 Task: Search one way flight ticket for 4 adults, 2 children, 2 infants in seat and 1 infant on lap in premium economy from Moab: Canyonlands Regional Airport to Springfield: Abraham Lincoln Capital Airport on 5-2-2023. Choice of flights is American. Number of bags: 1 carry on bag. Outbound departure time preference is 10:00.
Action: Mouse moved to (318, 125)
Screenshot: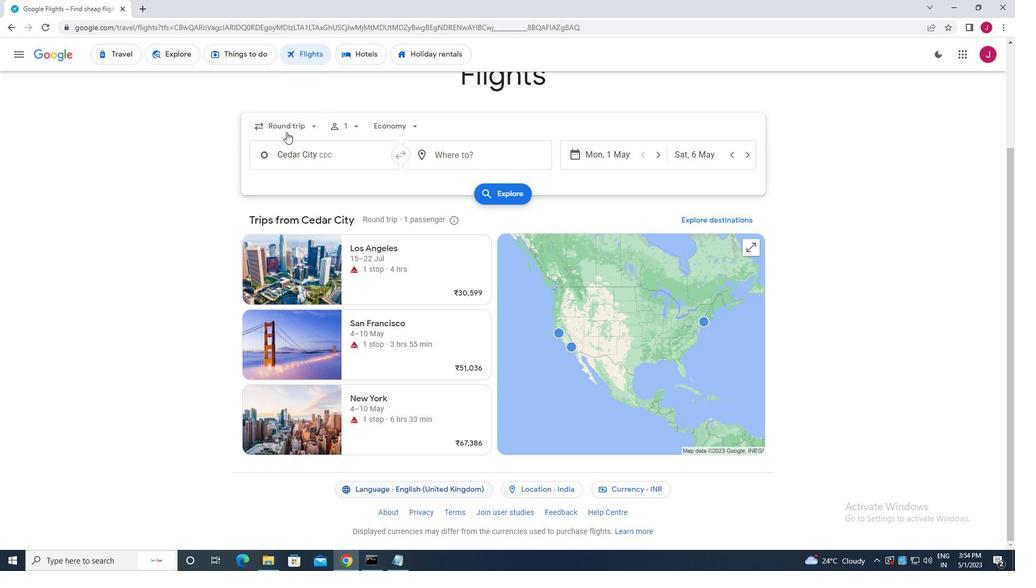 
Action: Mouse pressed left at (318, 125)
Screenshot: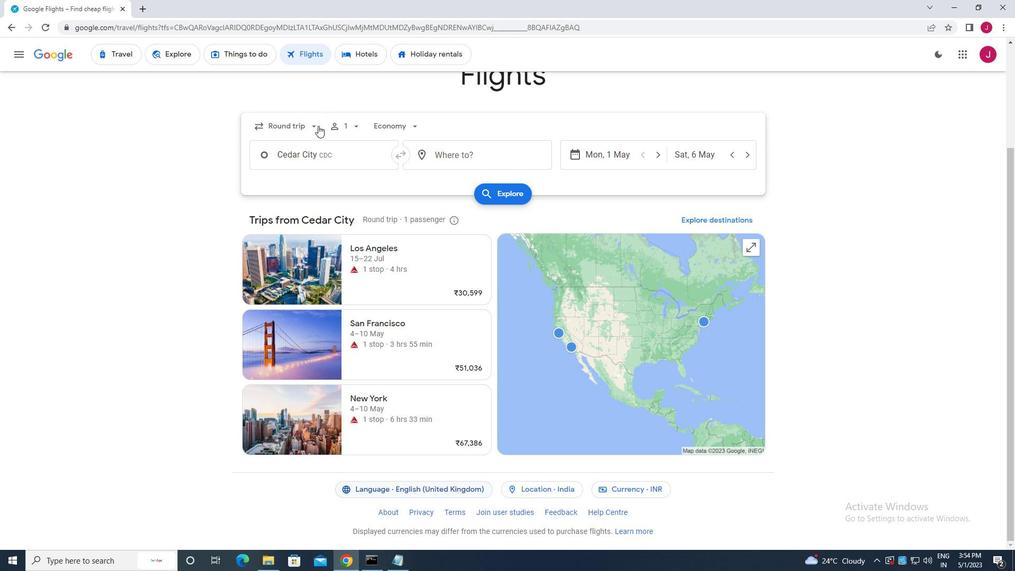 
Action: Mouse moved to (301, 172)
Screenshot: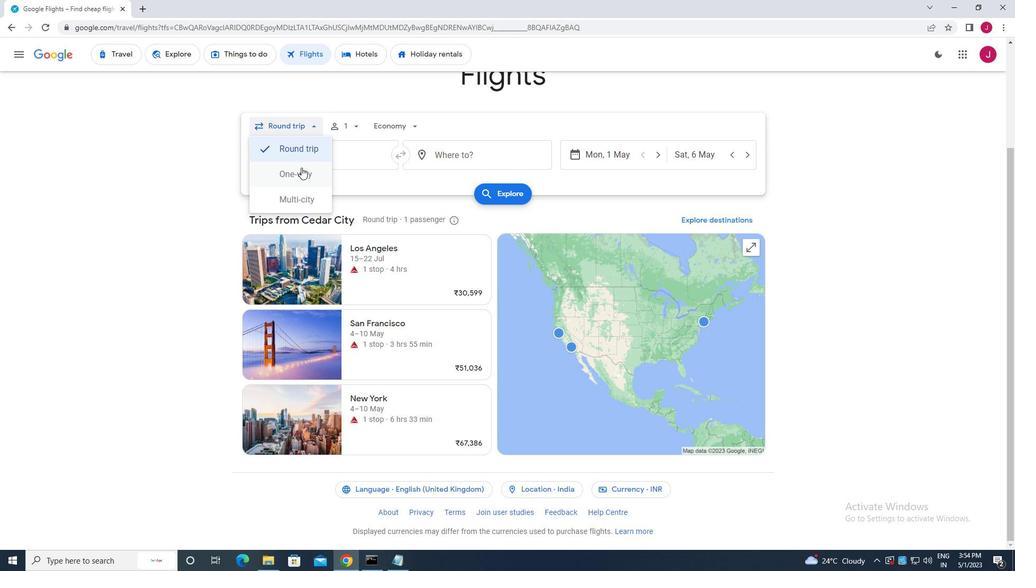 
Action: Mouse pressed left at (301, 172)
Screenshot: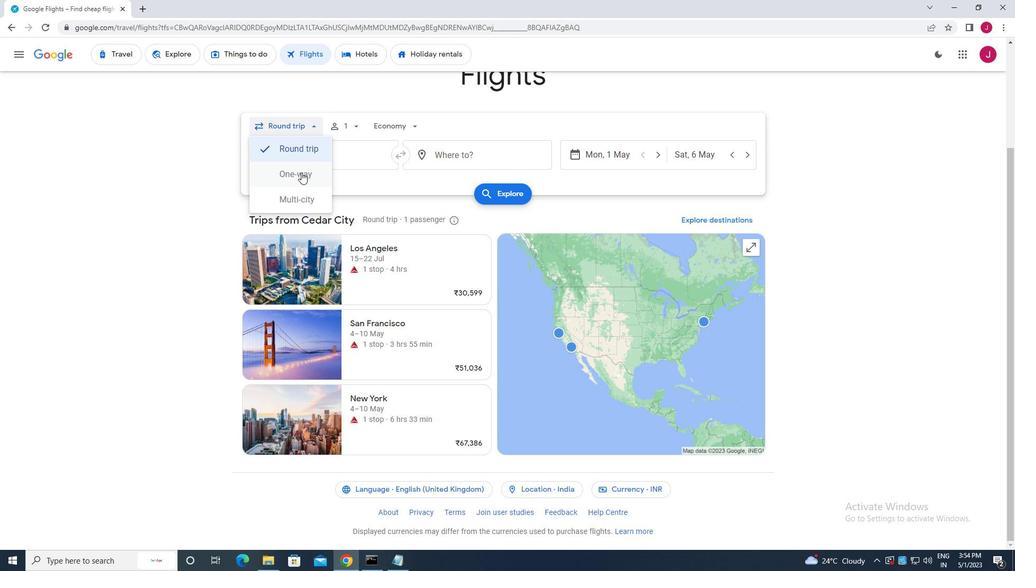 
Action: Mouse moved to (347, 124)
Screenshot: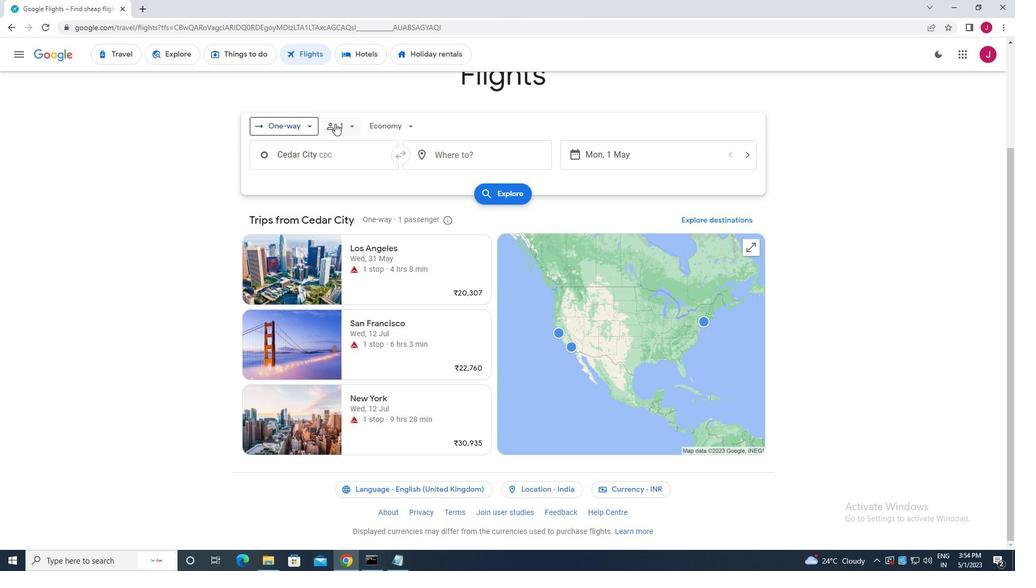
Action: Mouse pressed left at (347, 124)
Screenshot: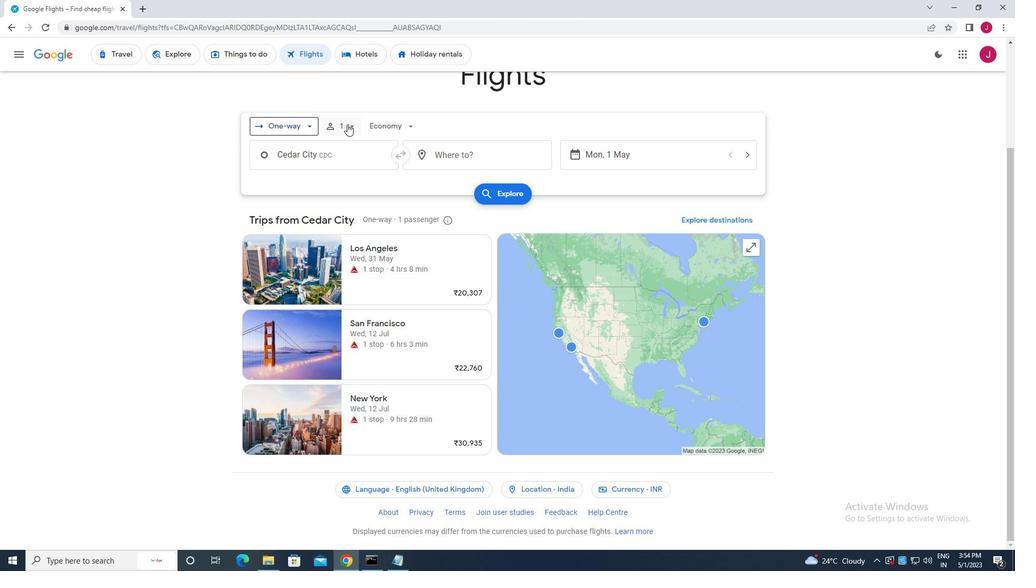 
Action: Mouse moved to (428, 152)
Screenshot: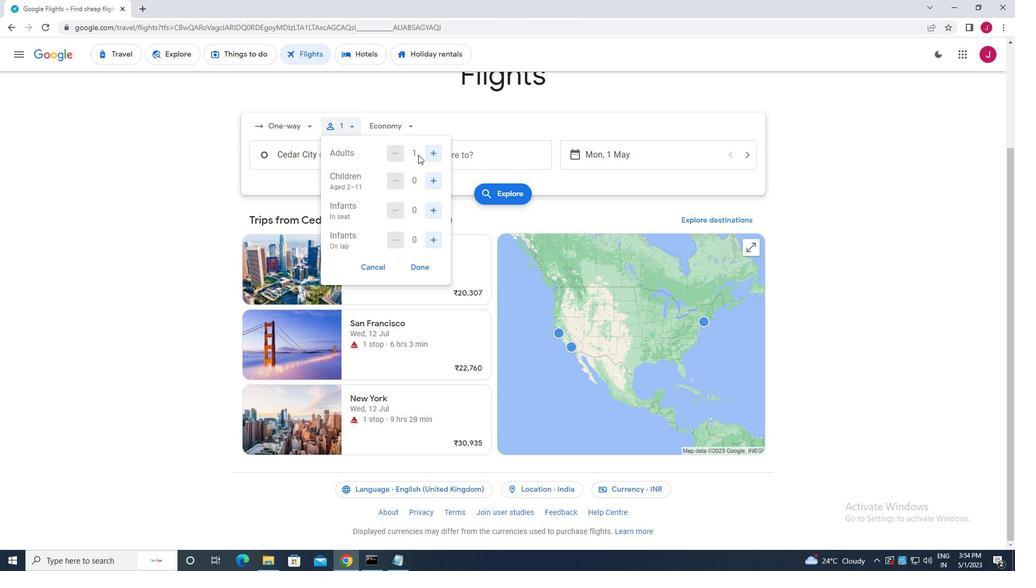 
Action: Mouse pressed left at (428, 152)
Screenshot: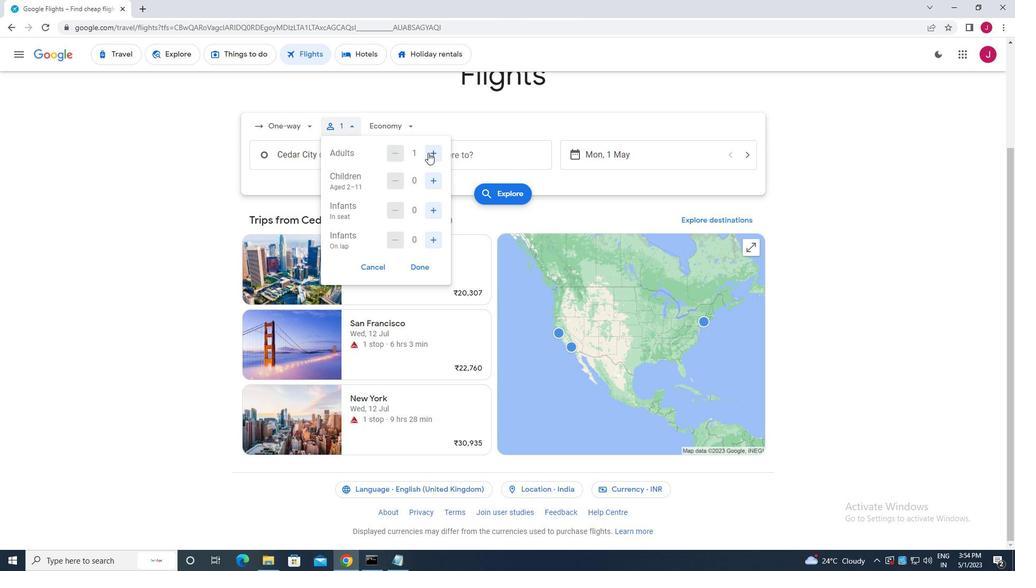 
Action: Mouse pressed left at (428, 152)
Screenshot: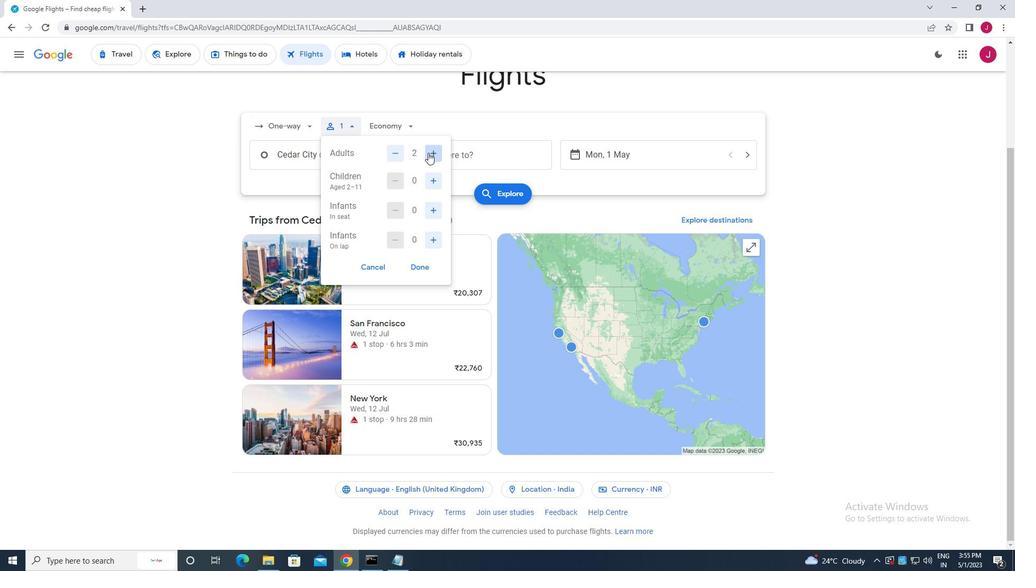 
Action: Mouse pressed left at (428, 152)
Screenshot: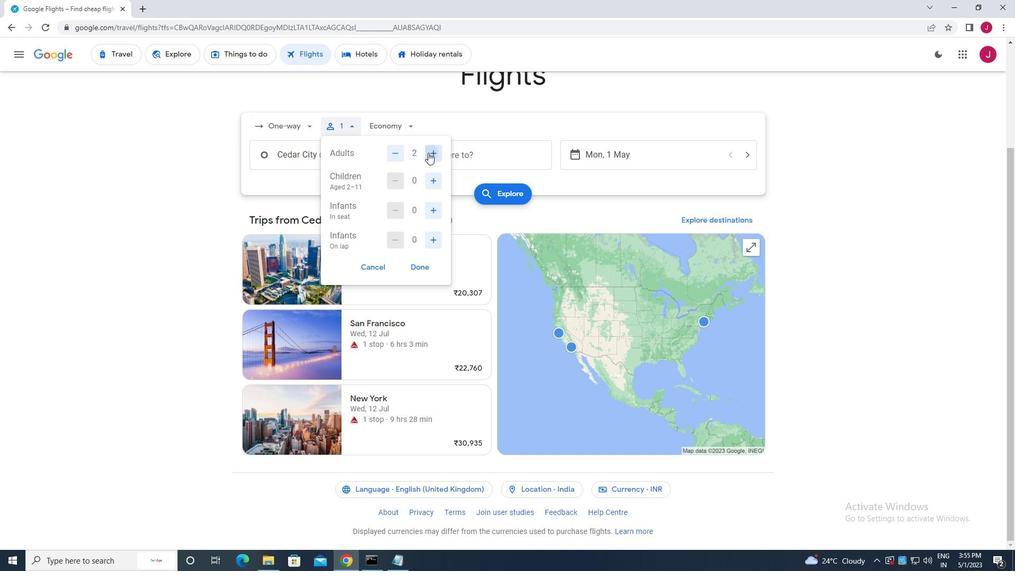 
Action: Mouse moved to (432, 179)
Screenshot: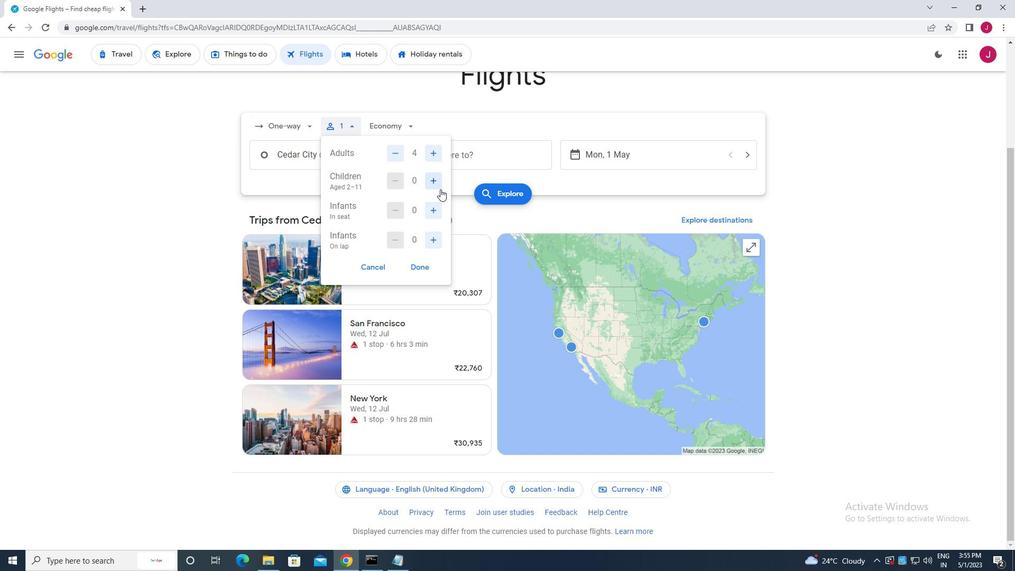 
Action: Mouse pressed left at (432, 179)
Screenshot: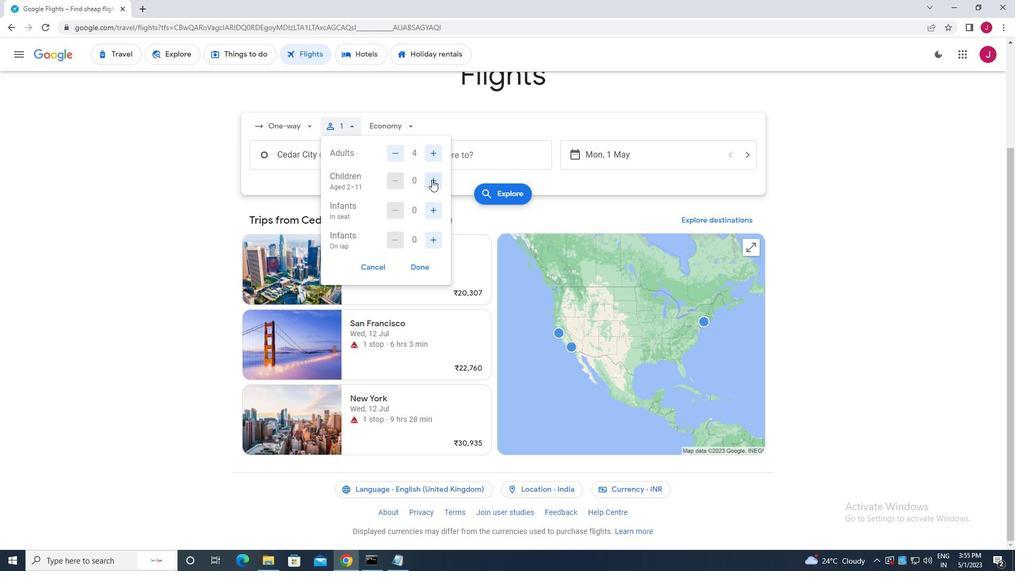 
Action: Mouse moved to (432, 179)
Screenshot: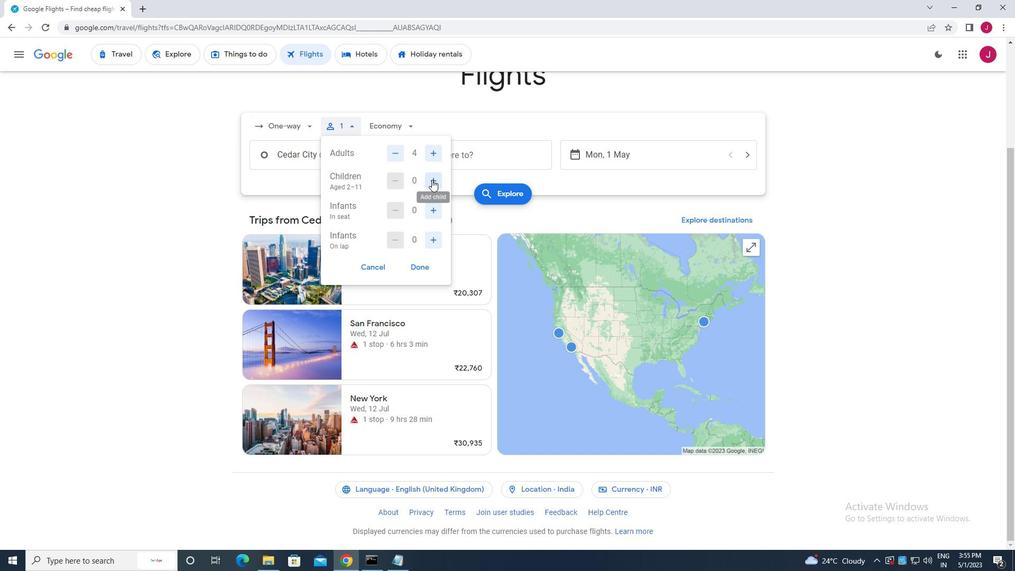 
Action: Mouse pressed left at (432, 179)
Screenshot: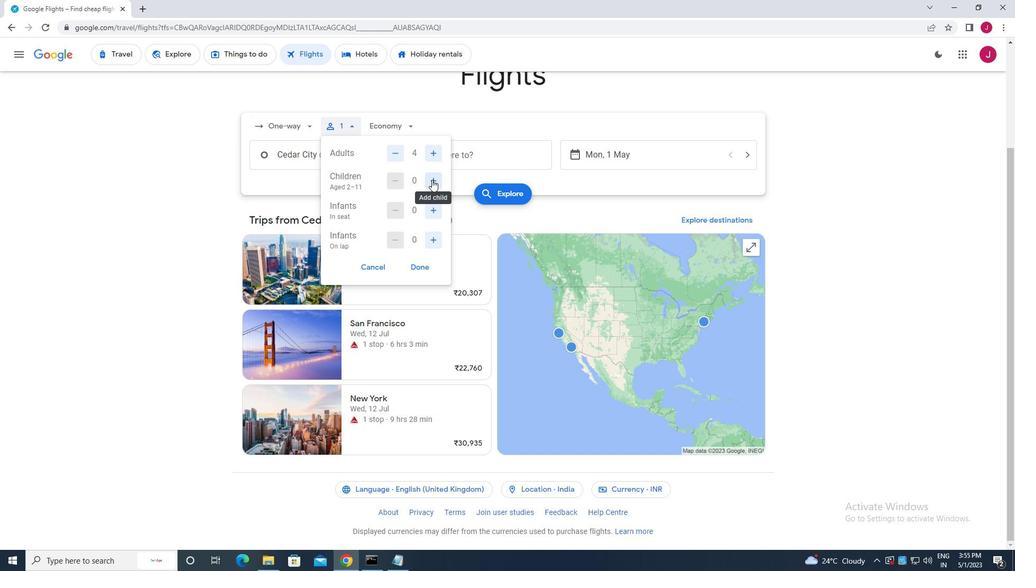 
Action: Mouse moved to (432, 210)
Screenshot: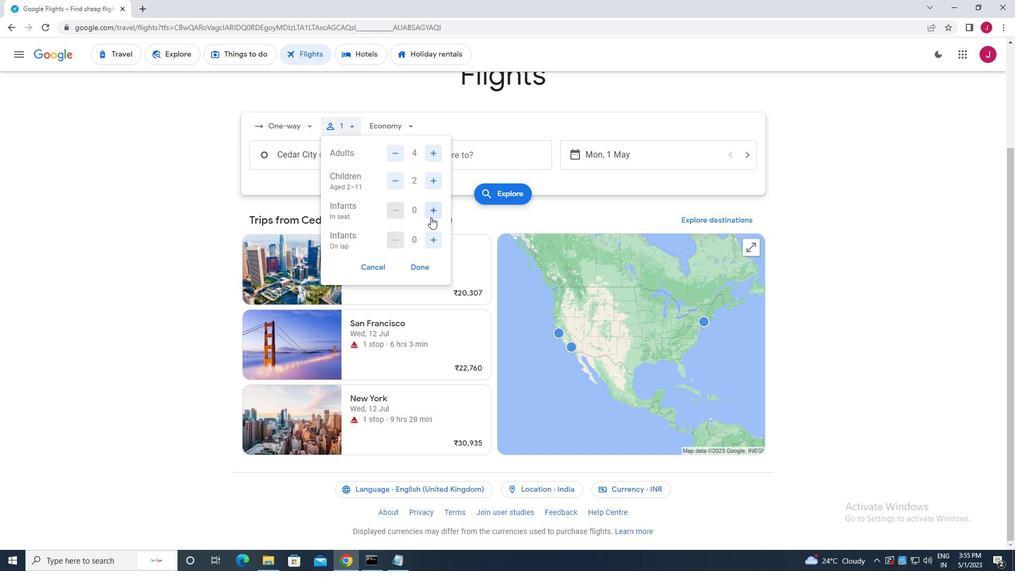 
Action: Mouse pressed left at (432, 210)
Screenshot: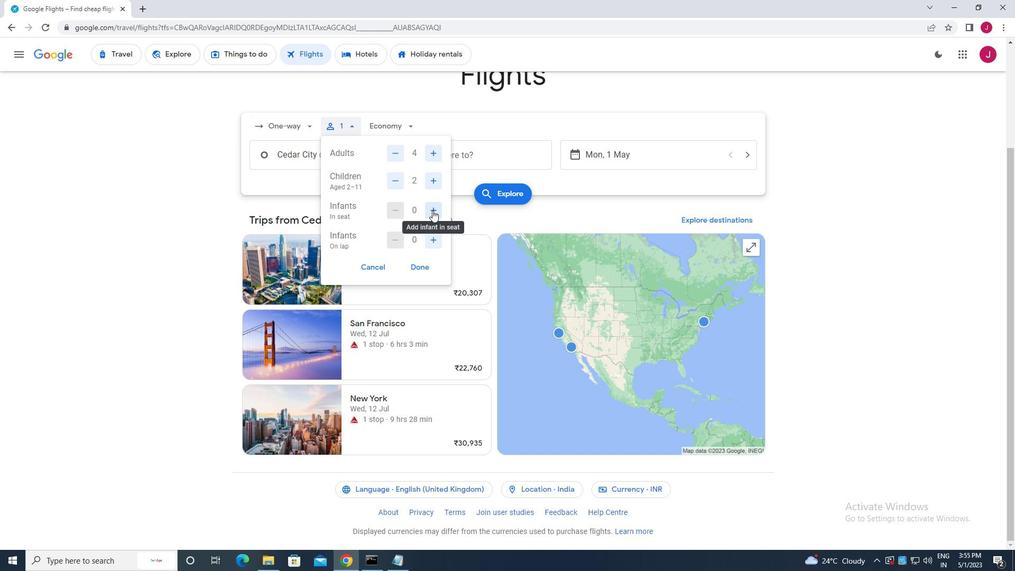 
Action: Mouse pressed left at (432, 210)
Screenshot: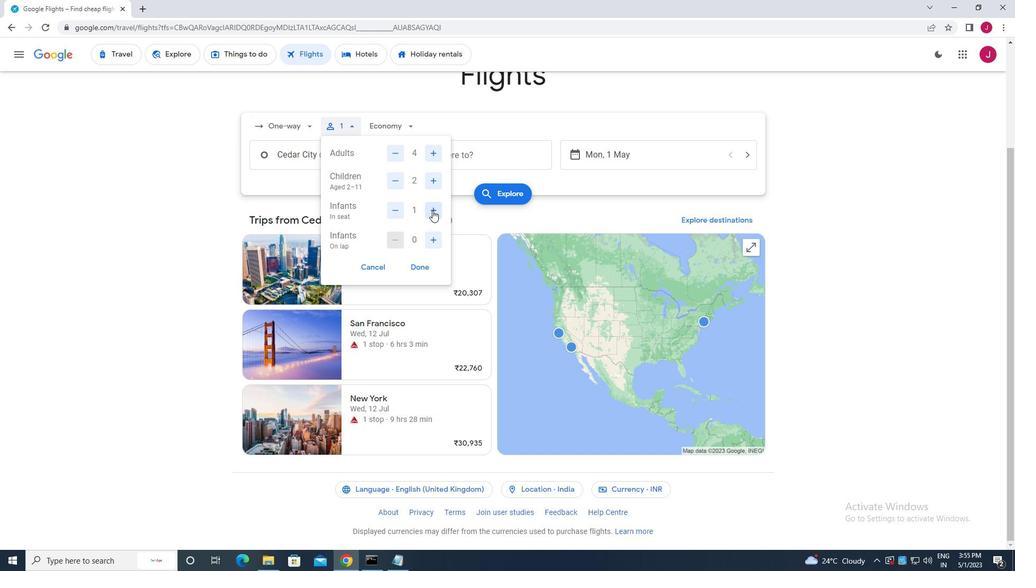 
Action: Mouse moved to (431, 237)
Screenshot: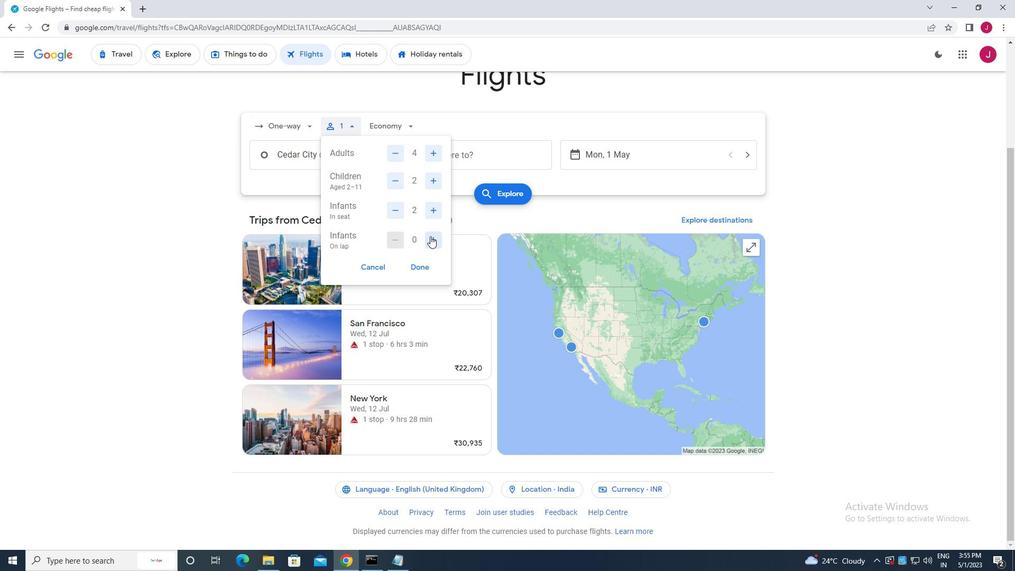 
Action: Mouse pressed left at (431, 237)
Screenshot: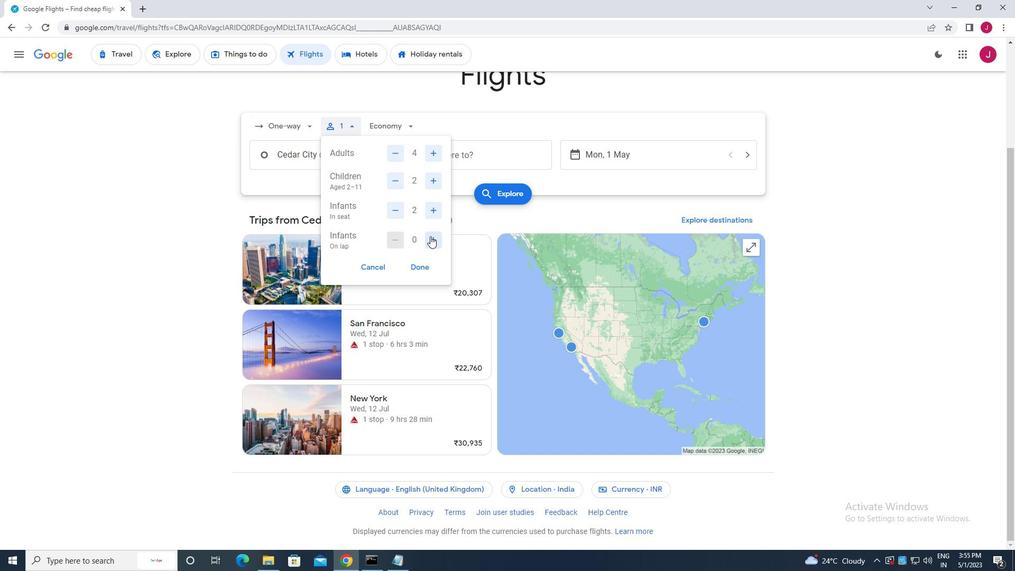 
Action: Mouse moved to (424, 264)
Screenshot: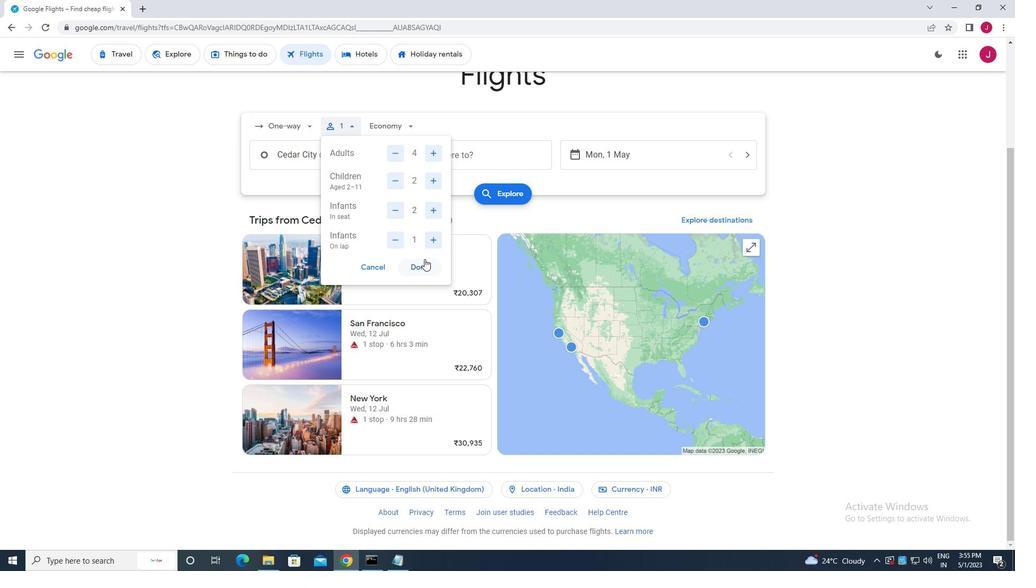 
Action: Mouse pressed left at (424, 264)
Screenshot: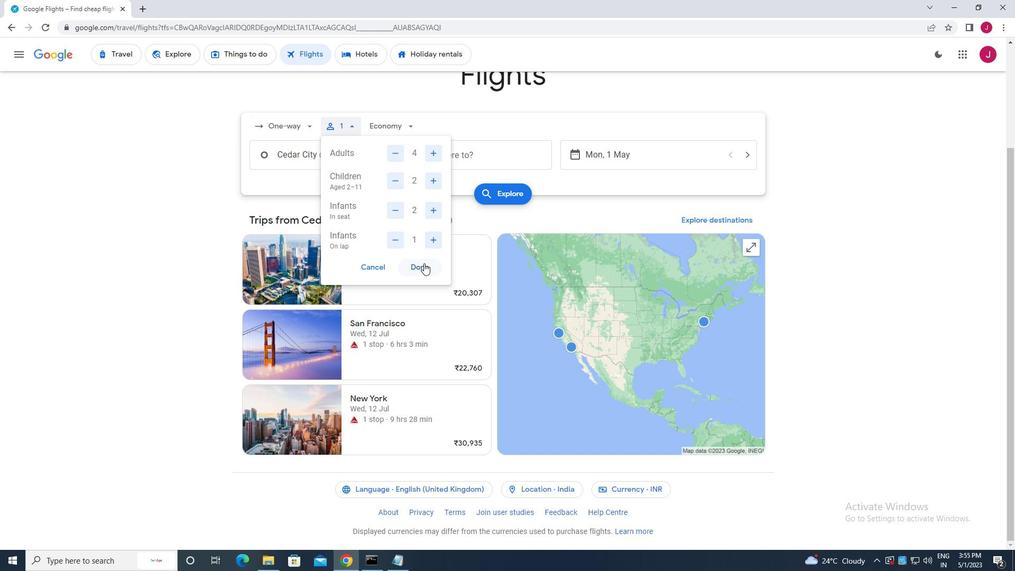 
Action: Mouse moved to (392, 127)
Screenshot: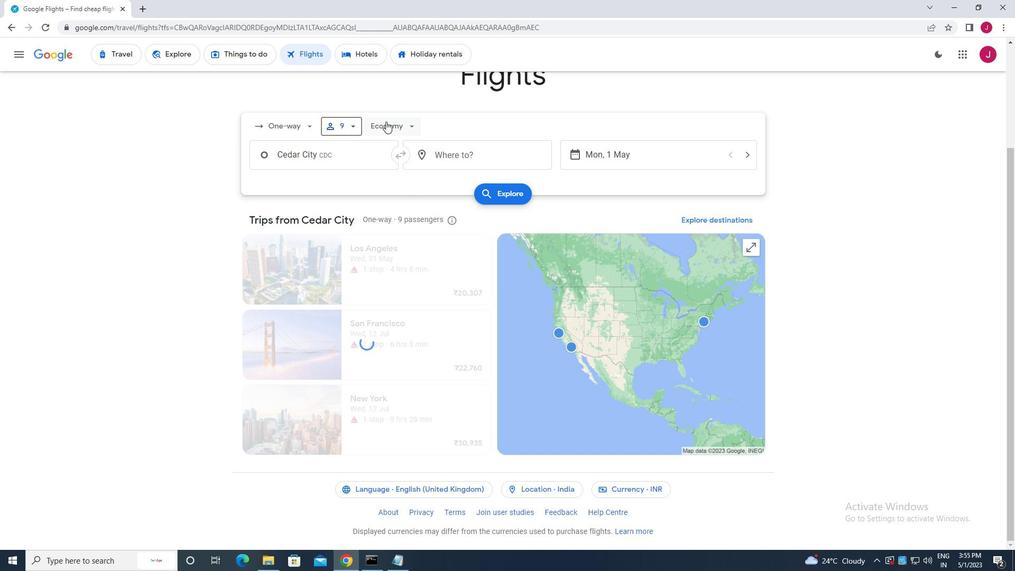 
Action: Mouse pressed left at (392, 127)
Screenshot: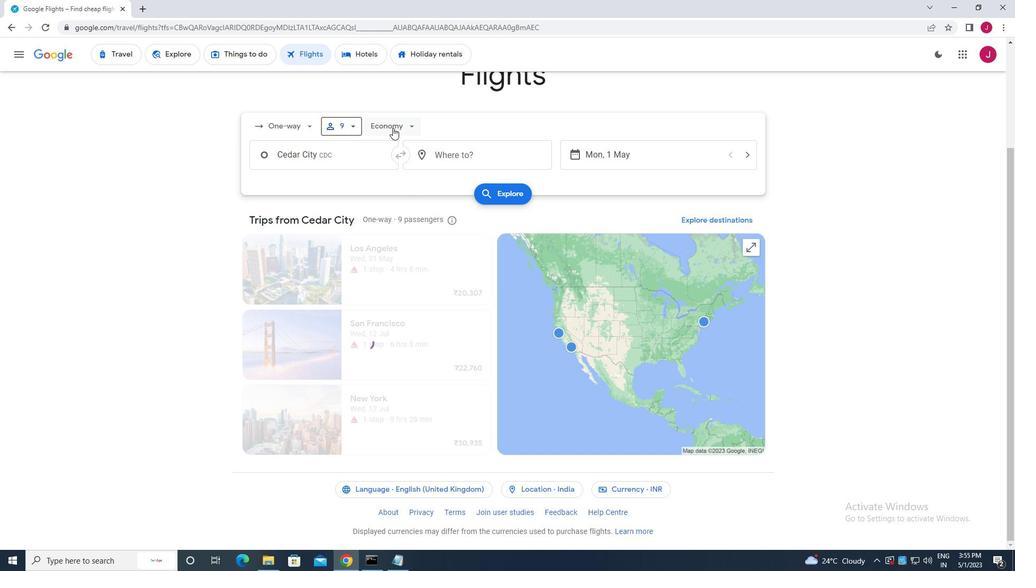 
Action: Mouse moved to (428, 178)
Screenshot: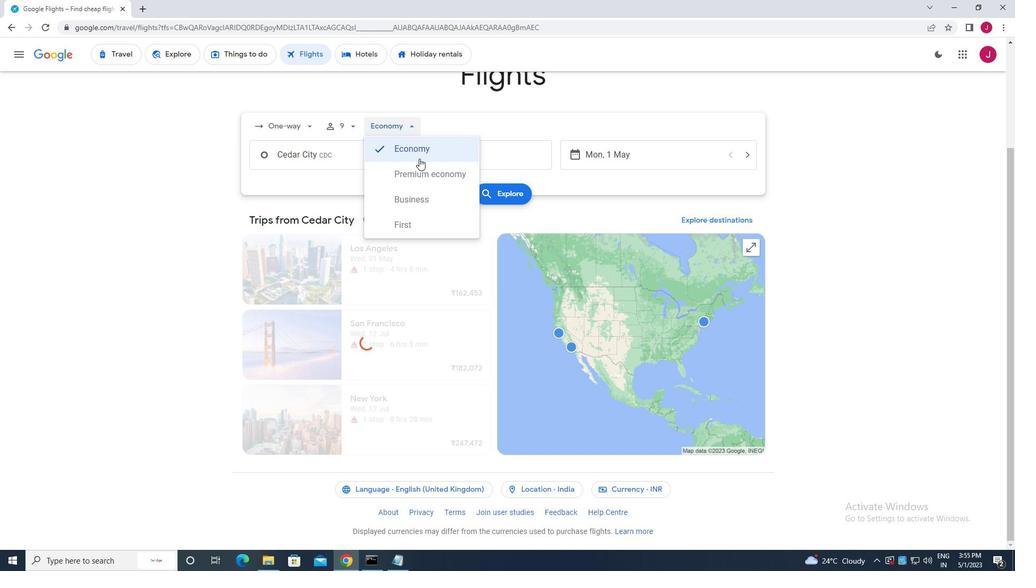 
Action: Mouse pressed left at (428, 178)
Screenshot: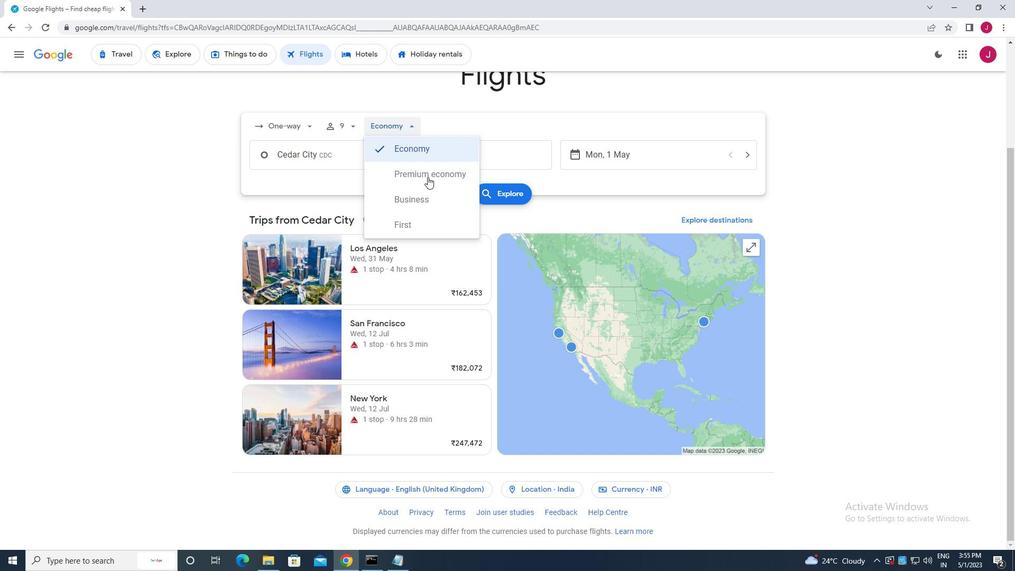
Action: Mouse moved to (359, 157)
Screenshot: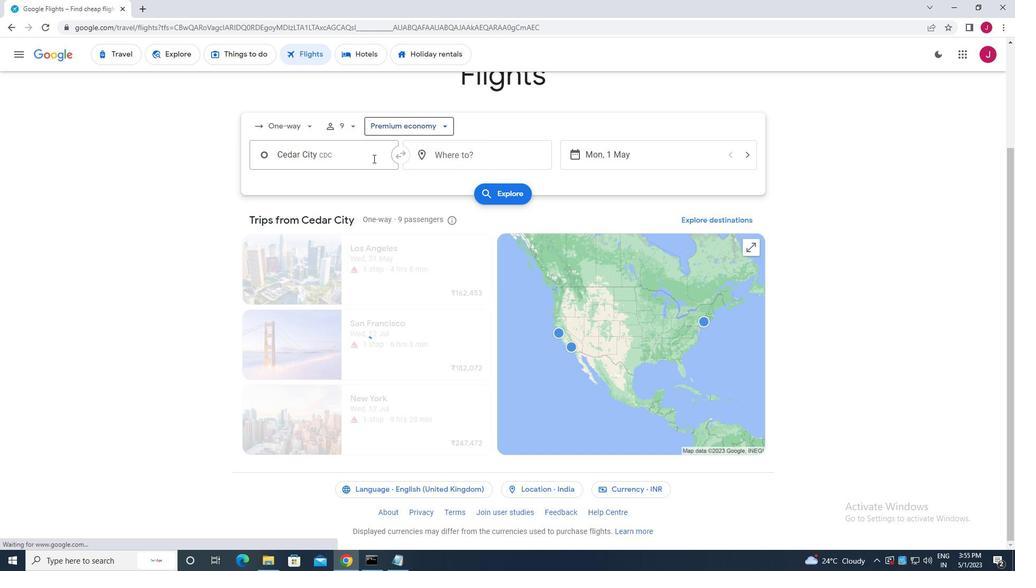 
Action: Mouse pressed left at (359, 157)
Screenshot: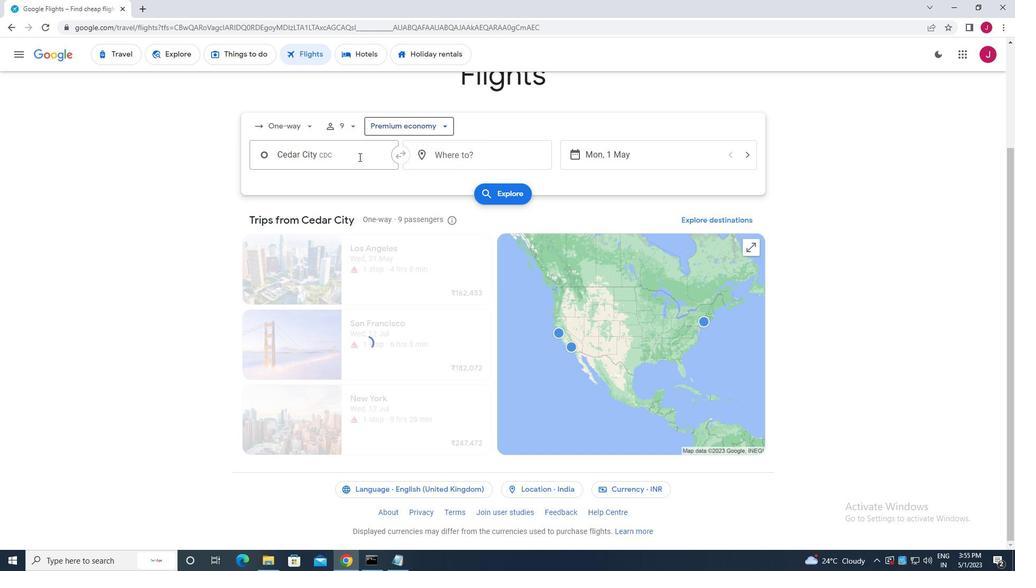 
Action: Mouse moved to (359, 156)
Screenshot: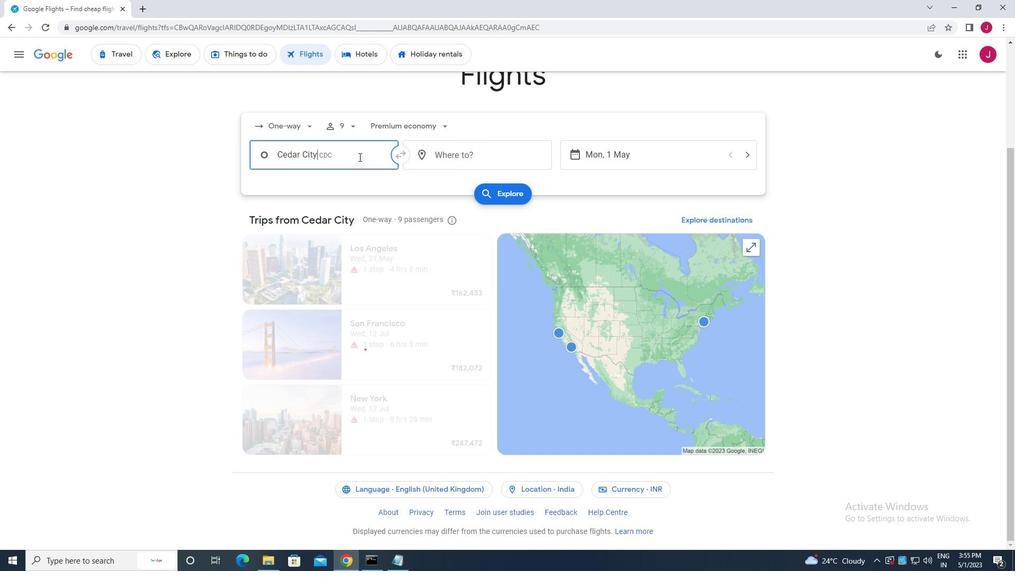 
Action: Key pressed moab
Screenshot: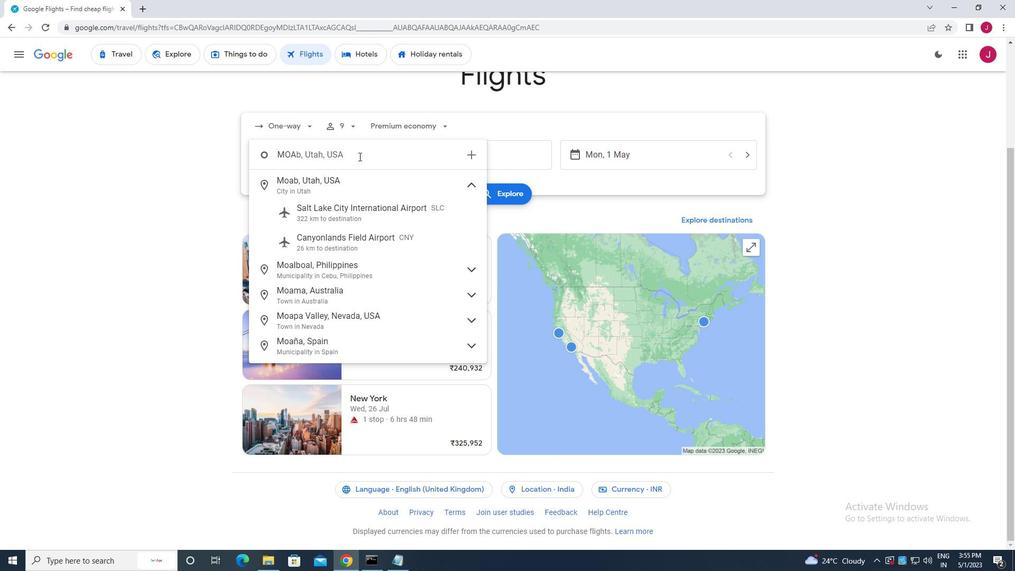 
Action: Mouse moved to (387, 238)
Screenshot: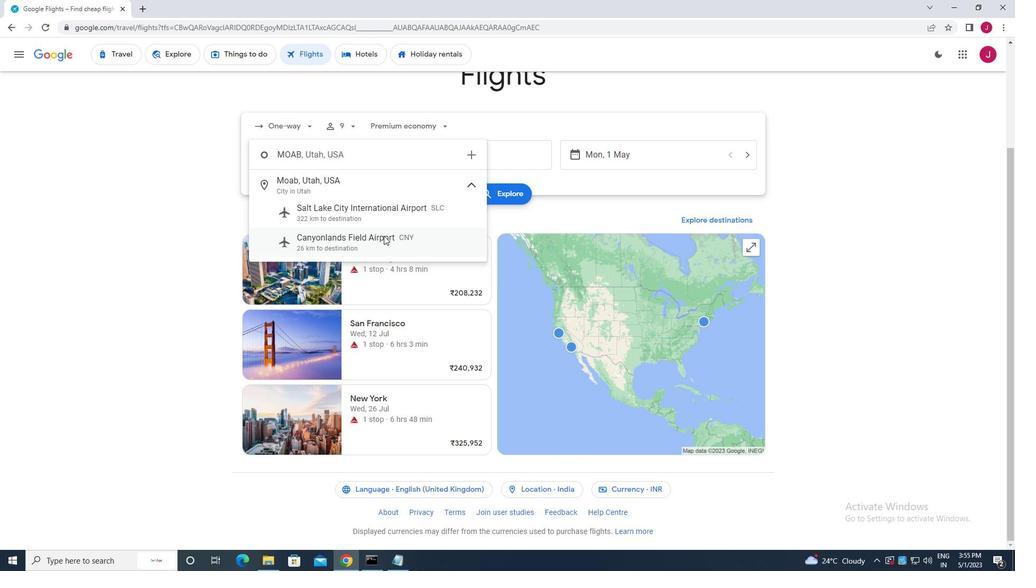 
Action: Mouse pressed left at (387, 238)
Screenshot: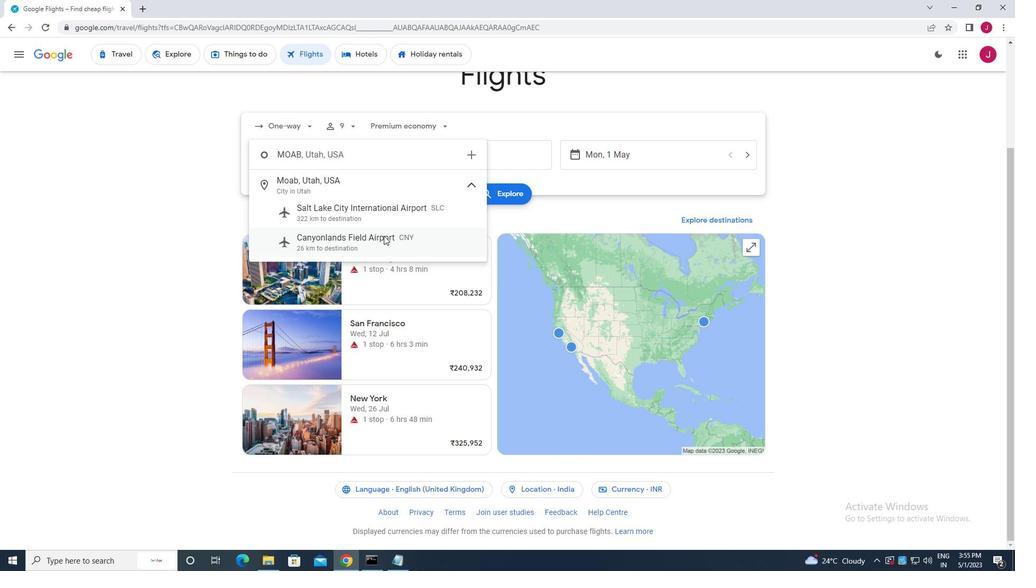 
Action: Mouse moved to (473, 161)
Screenshot: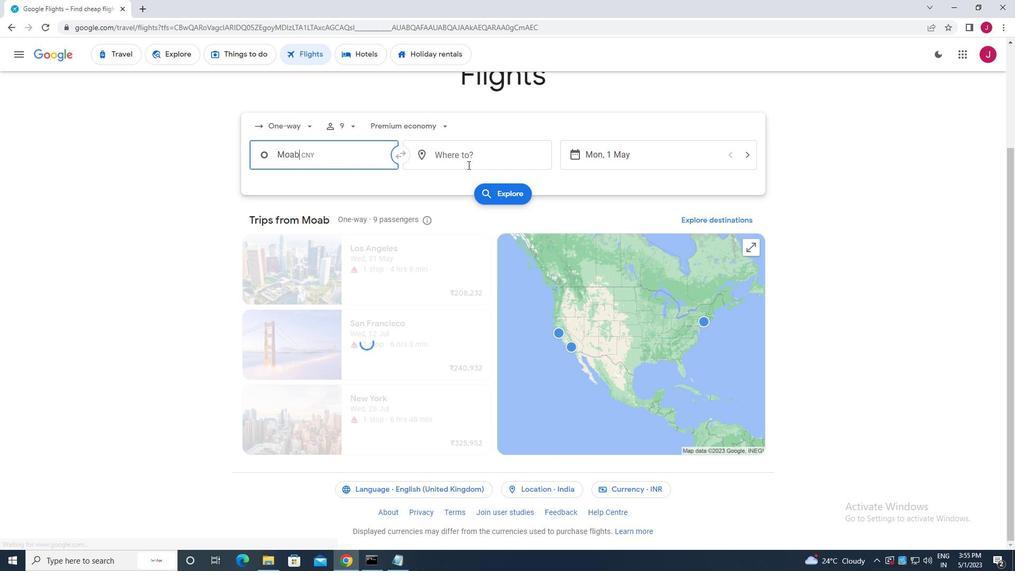 
Action: Mouse pressed left at (473, 161)
Screenshot: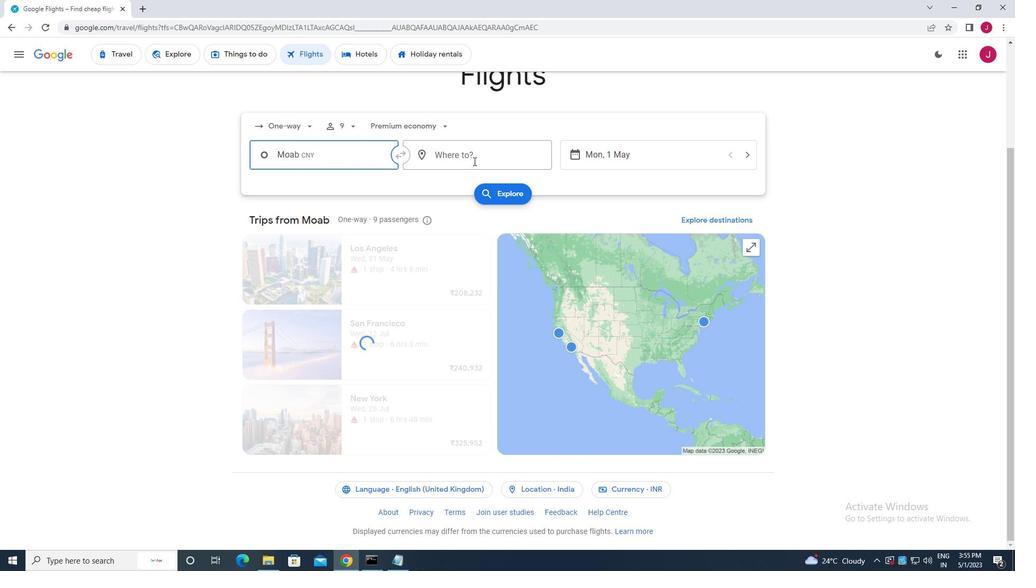 
Action: Mouse moved to (473, 161)
Screenshot: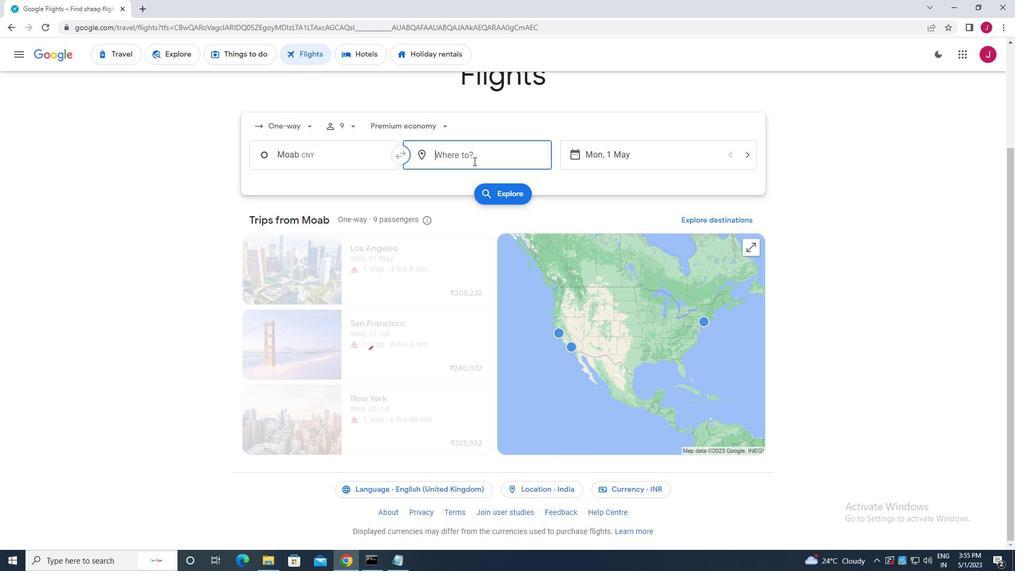 
Action: Key pressed springf
Screenshot: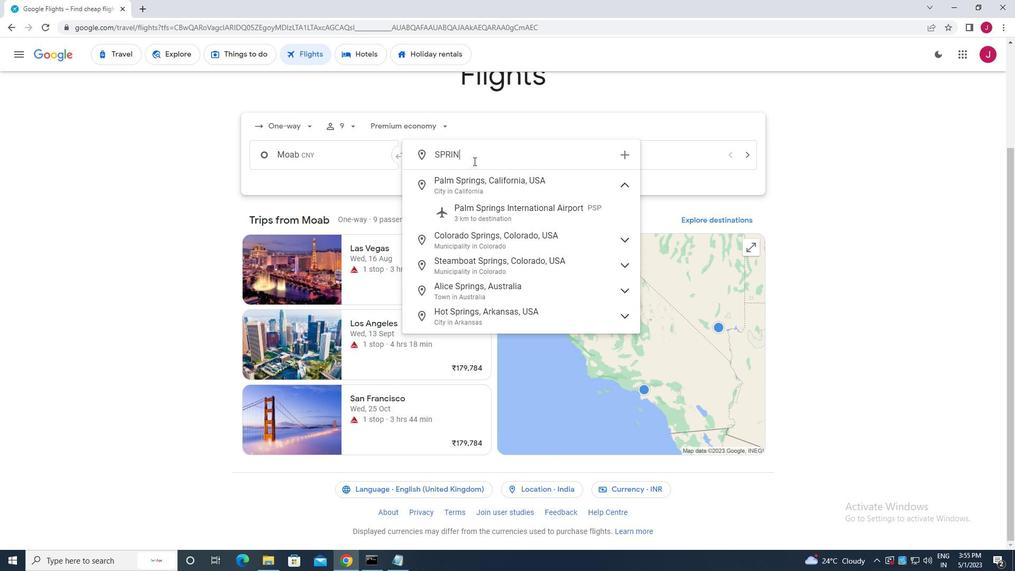 
Action: Mouse moved to (499, 243)
Screenshot: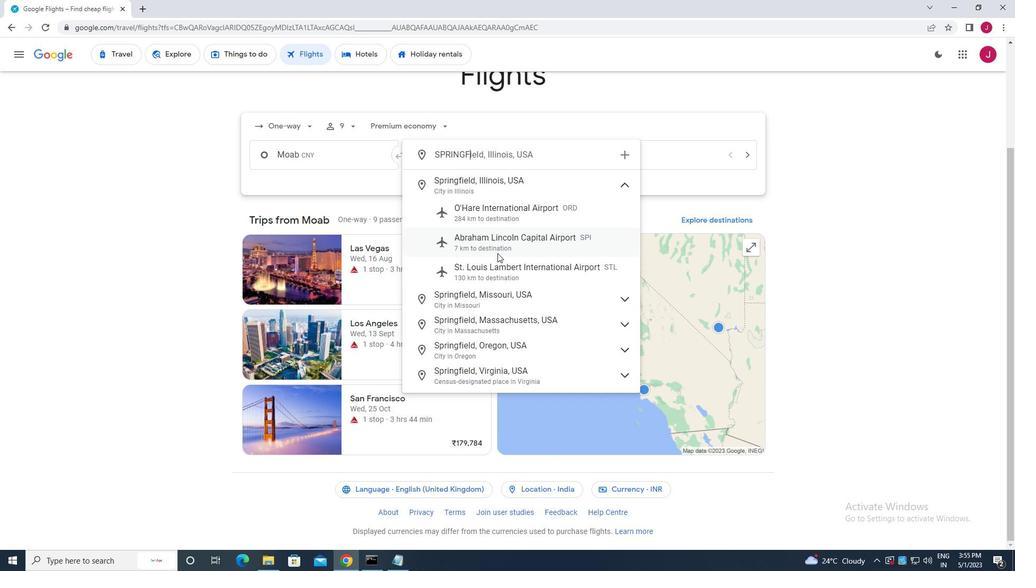 
Action: Mouse pressed left at (499, 243)
Screenshot: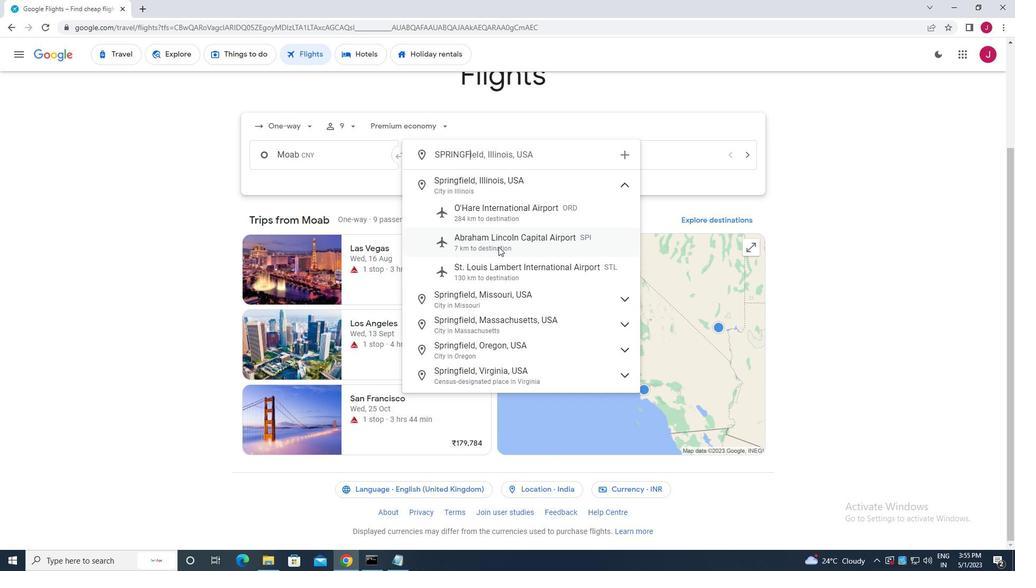 
Action: Mouse moved to (623, 151)
Screenshot: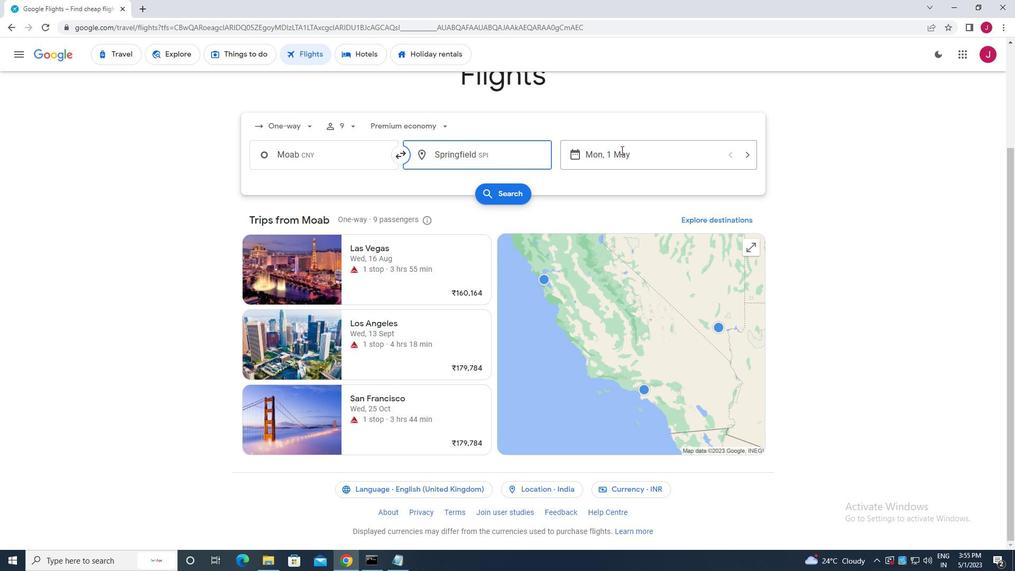 
Action: Mouse pressed left at (623, 151)
Screenshot: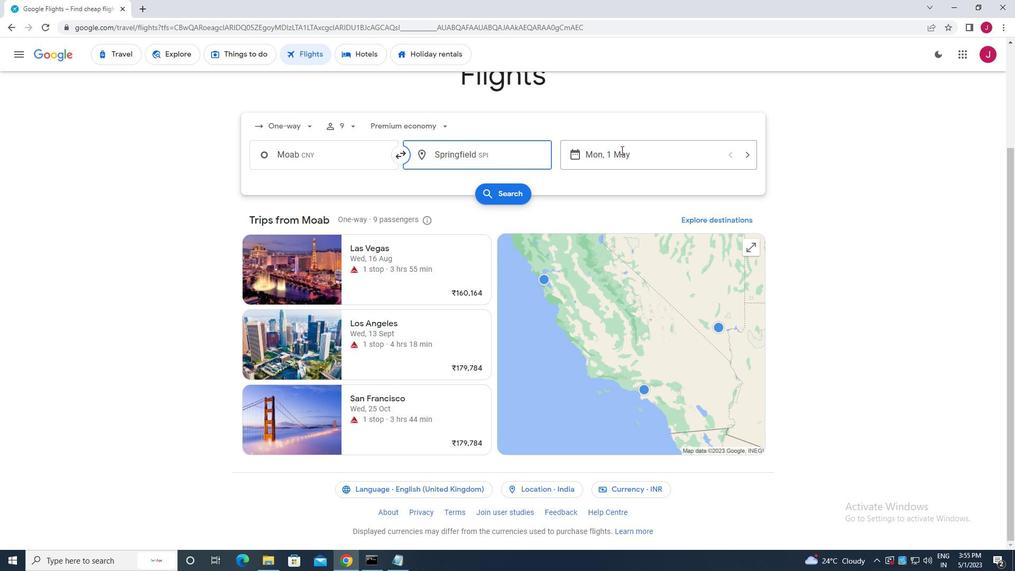 
Action: Mouse moved to (442, 230)
Screenshot: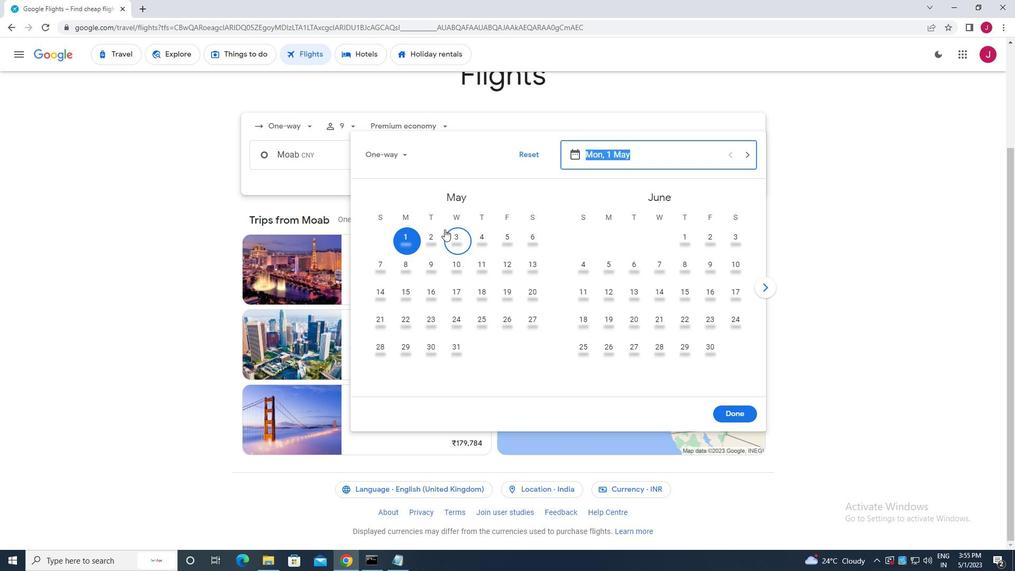 
Action: Mouse pressed left at (442, 230)
Screenshot: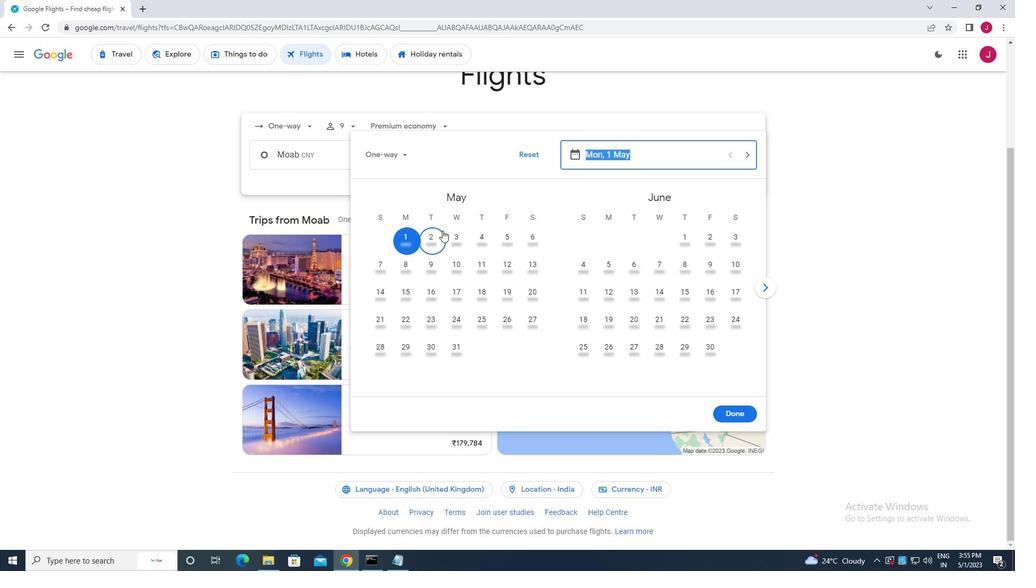 
Action: Mouse moved to (736, 412)
Screenshot: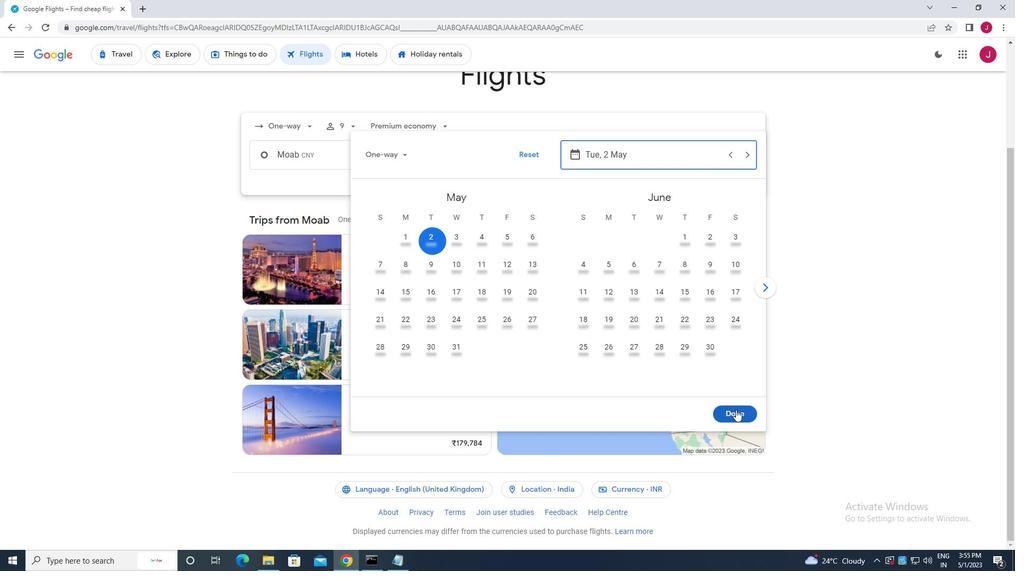 
Action: Mouse pressed left at (736, 412)
Screenshot: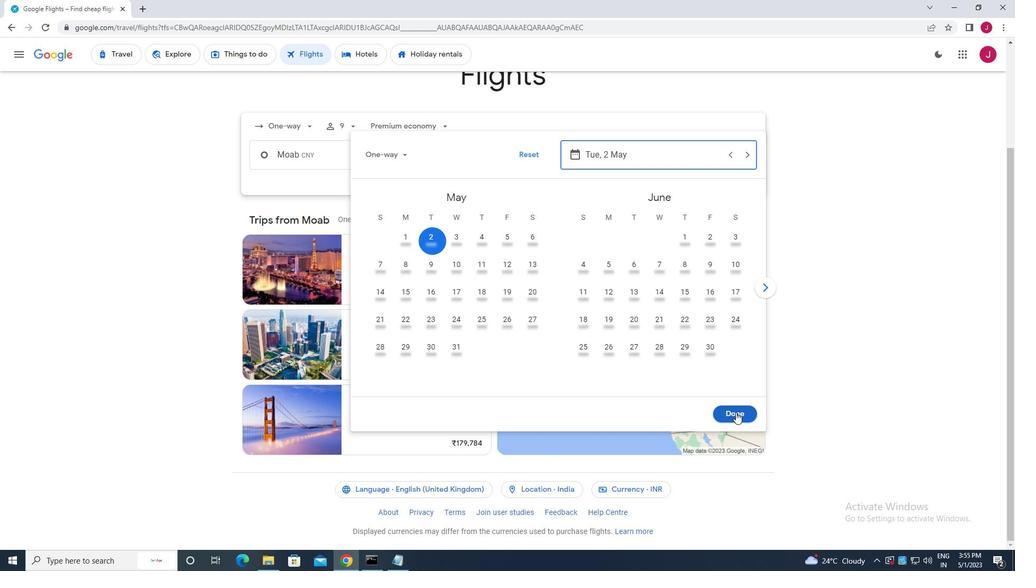 
Action: Mouse moved to (504, 196)
Screenshot: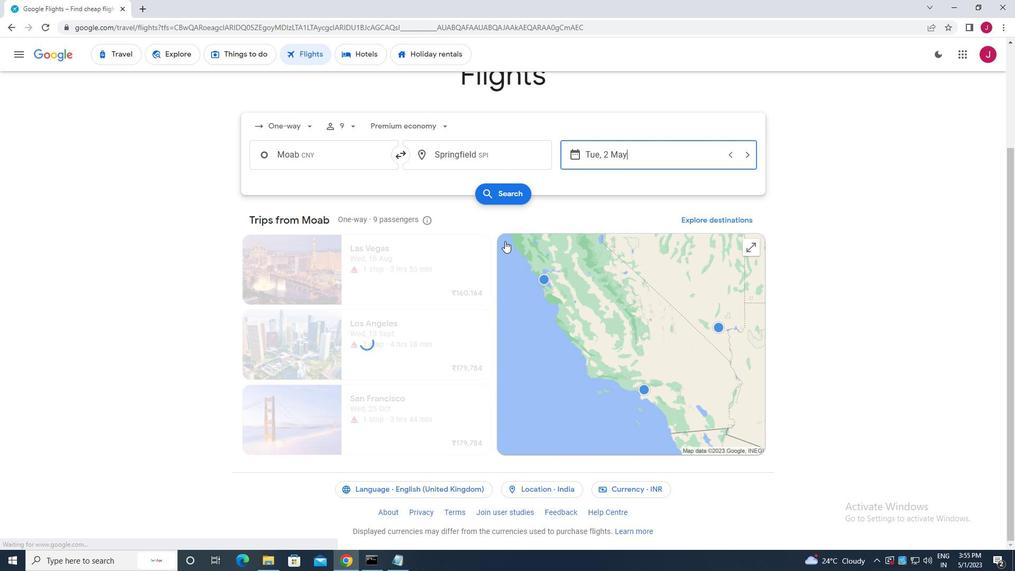 
Action: Mouse pressed left at (504, 196)
Screenshot: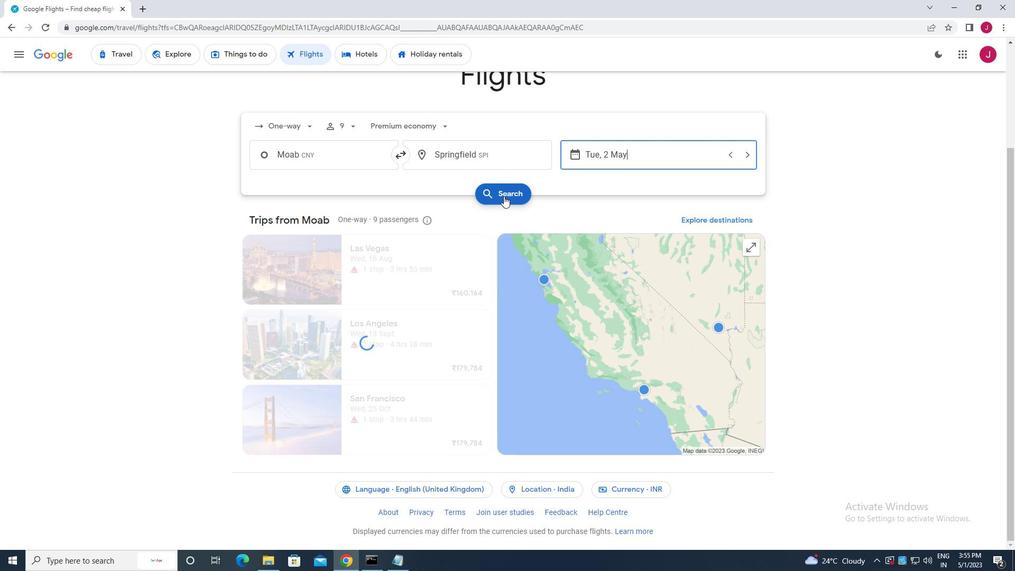 
Action: Mouse moved to (280, 147)
Screenshot: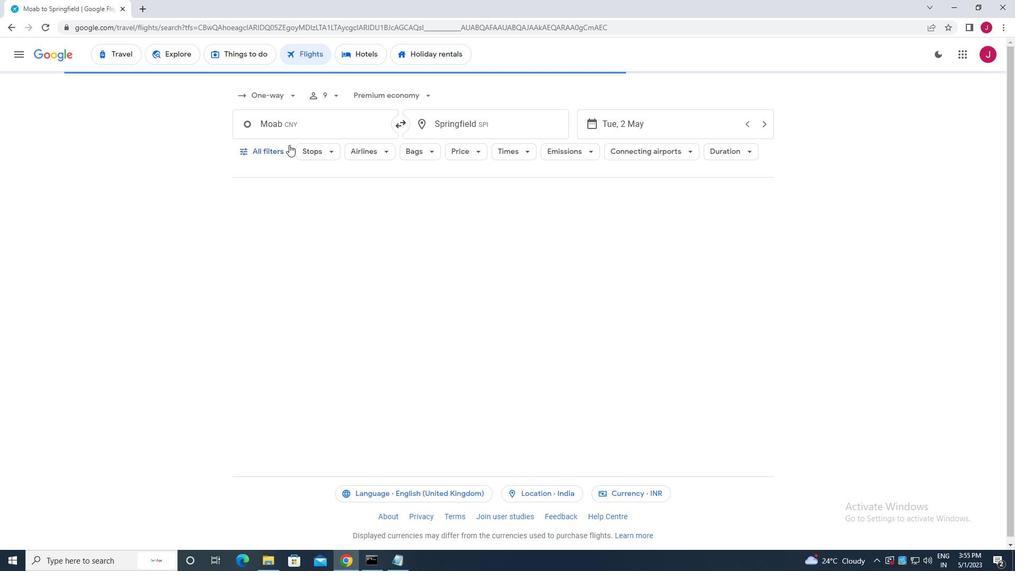
Action: Mouse pressed left at (280, 147)
Screenshot: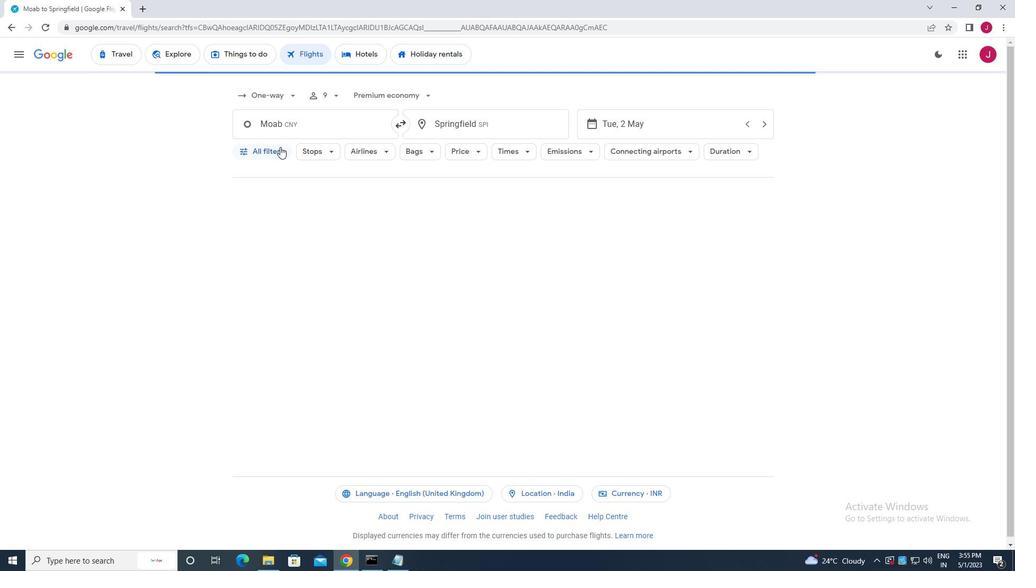 
Action: Mouse moved to (362, 270)
Screenshot: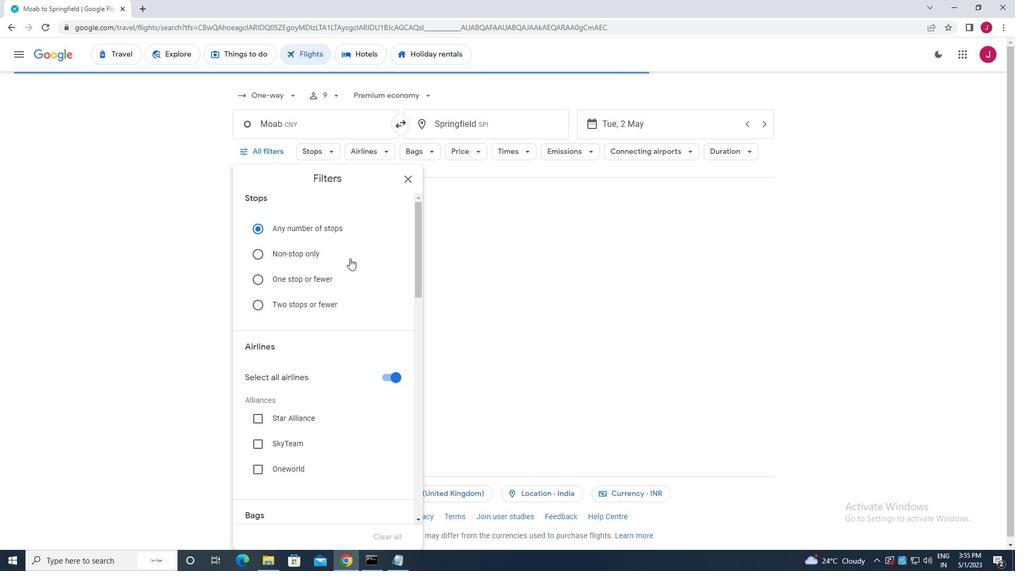 
Action: Mouse scrolled (362, 270) with delta (0, 0)
Screenshot: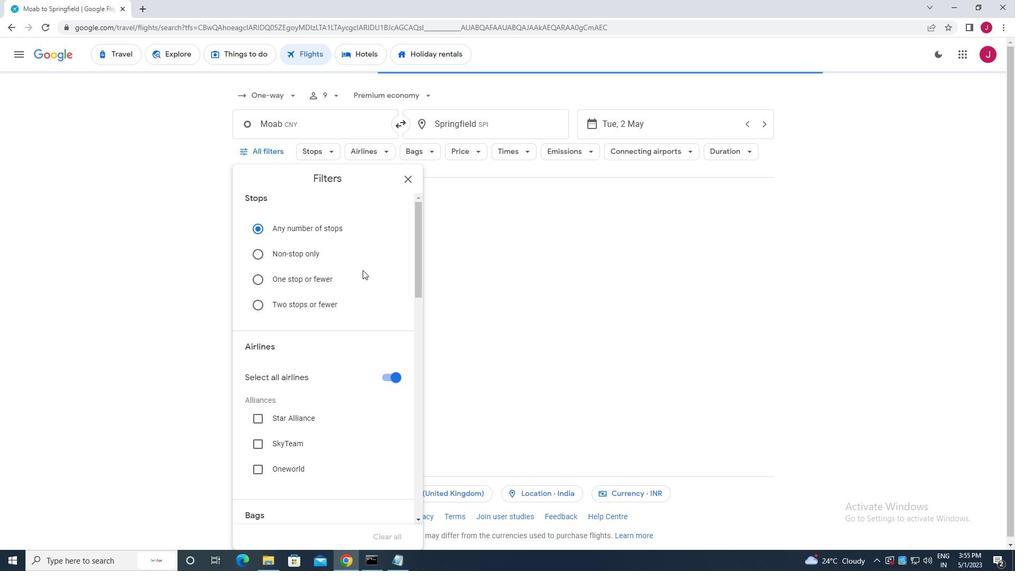 
Action: Mouse scrolled (362, 270) with delta (0, 0)
Screenshot: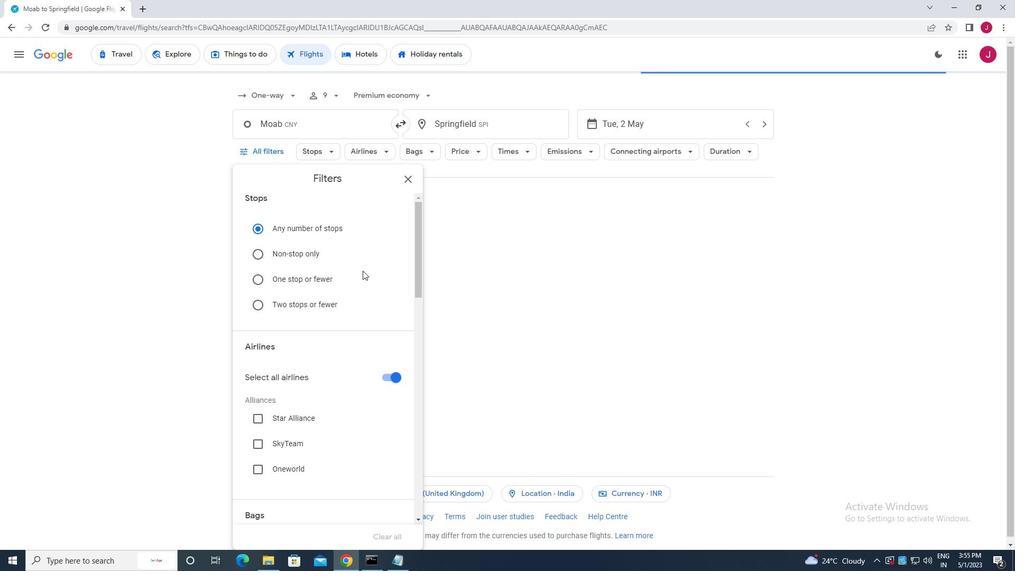 
Action: Mouse moved to (385, 270)
Screenshot: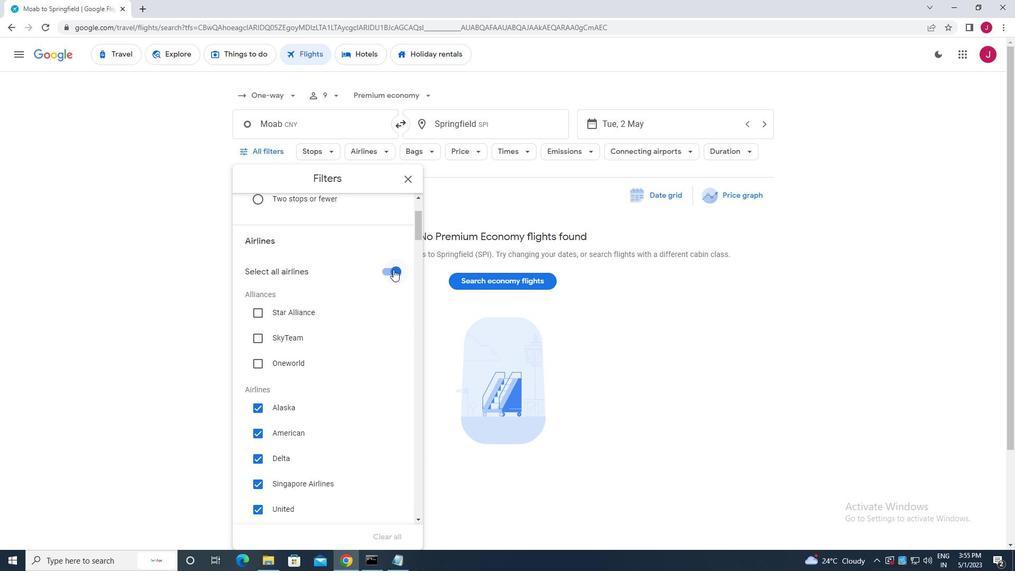 
Action: Mouse pressed left at (385, 270)
Screenshot: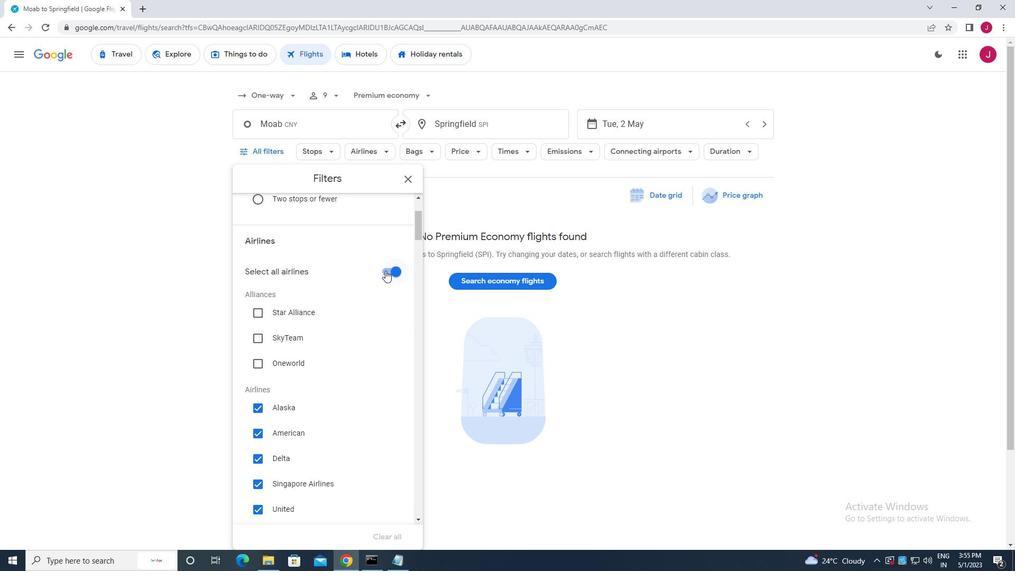 
Action: Mouse scrolled (385, 270) with delta (0, 0)
Screenshot: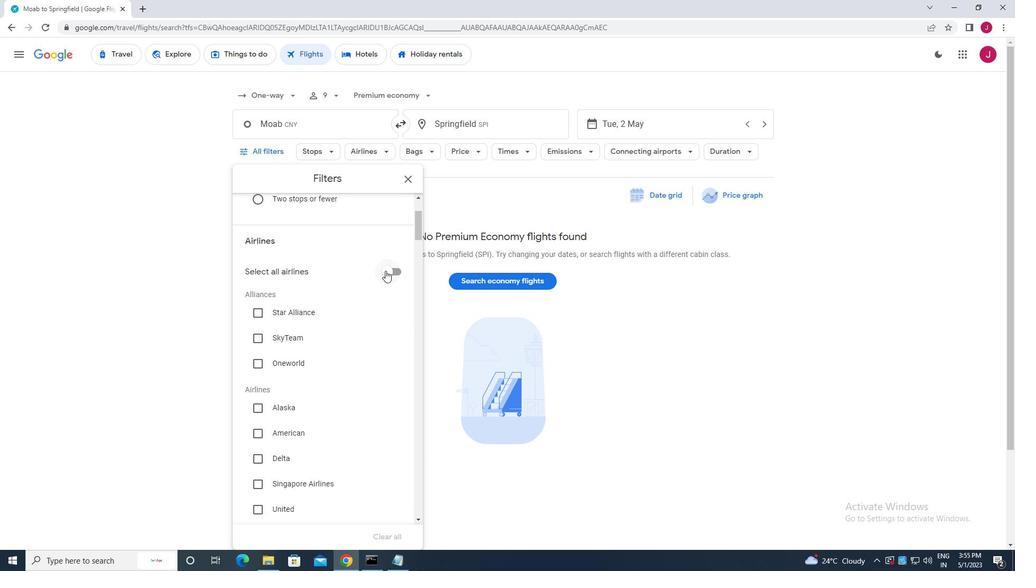 
Action: Mouse scrolled (385, 270) with delta (0, 0)
Screenshot: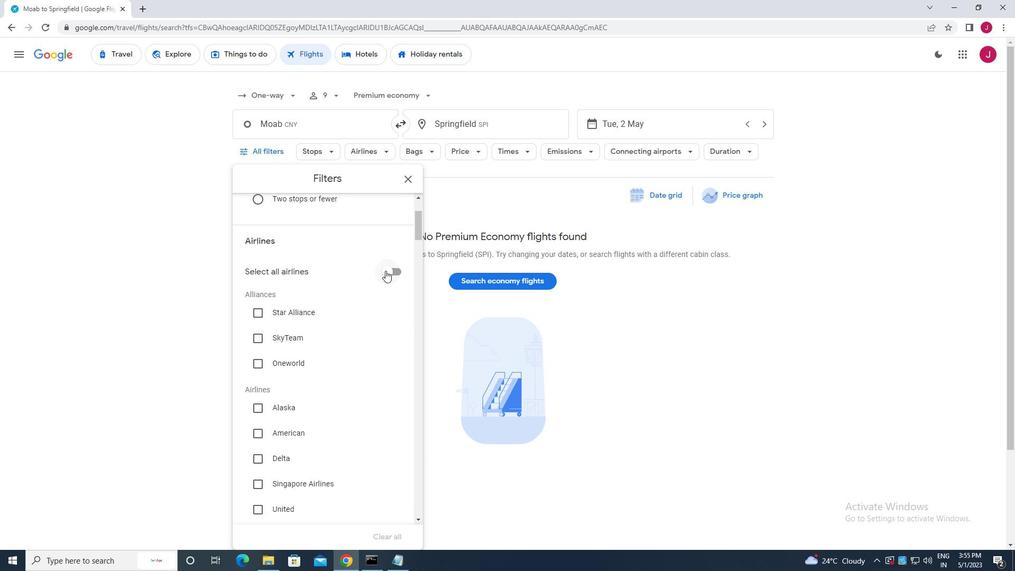 
Action: Mouse scrolled (385, 270) with delta (0, 0)
Screenshot: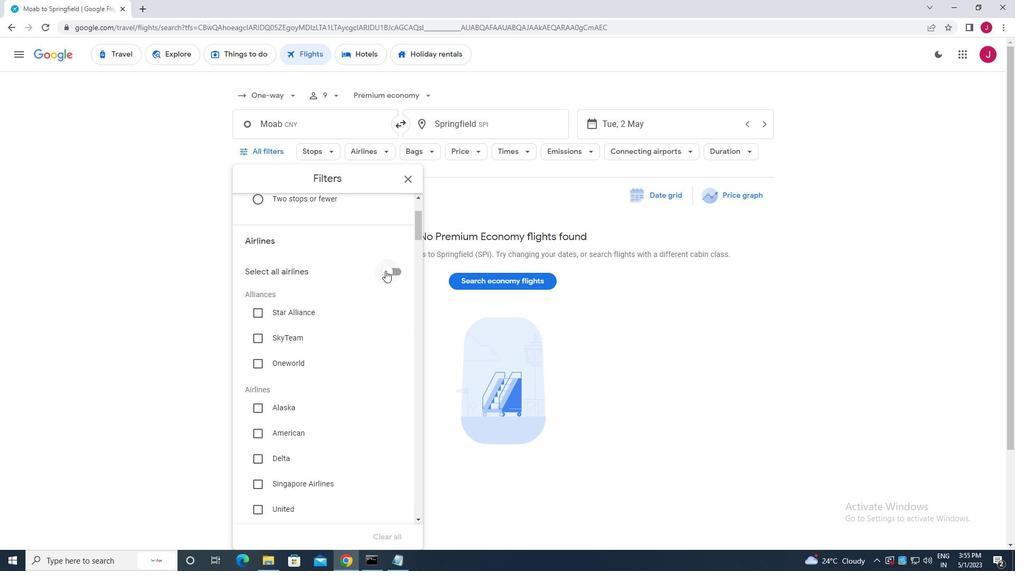 
Action: Mouse moved to (260, 275)
Screenshot: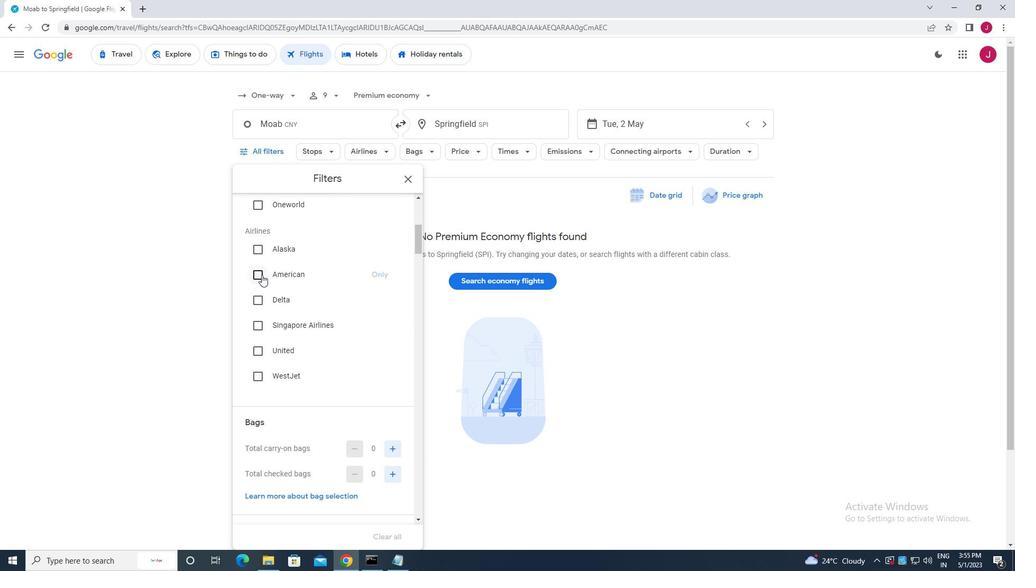 
Action: Mouse pressed left at (260, 275)
Screenshot: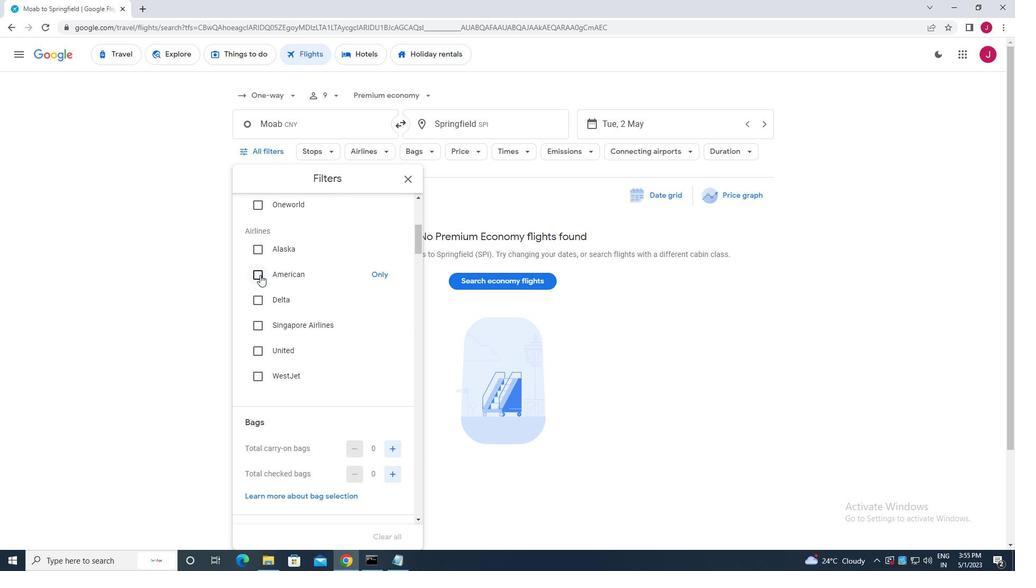 
Action: Mouse moved to (320, 296)
Screenshot: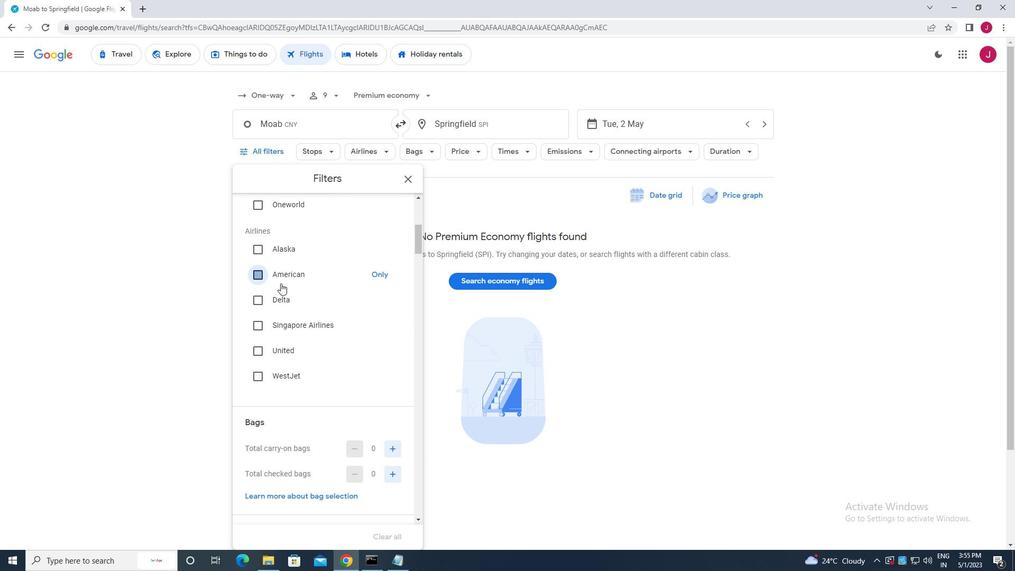 
Action: Mouse scrolled (320, 296) with delta (0, 0)
Screenshot: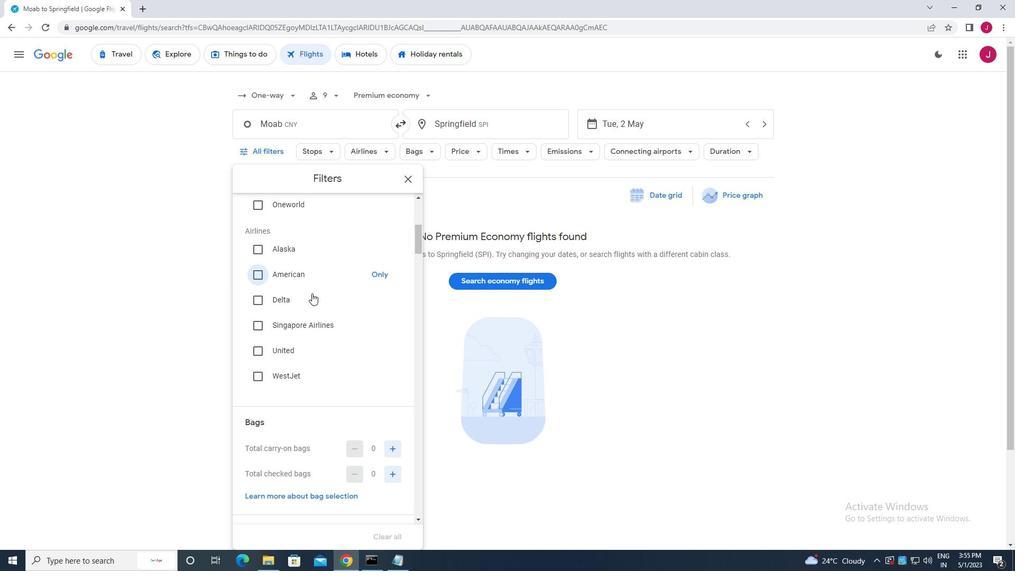 
Action: Mouse scrolled (320, 296) with delta (0, 0)
Screenshot: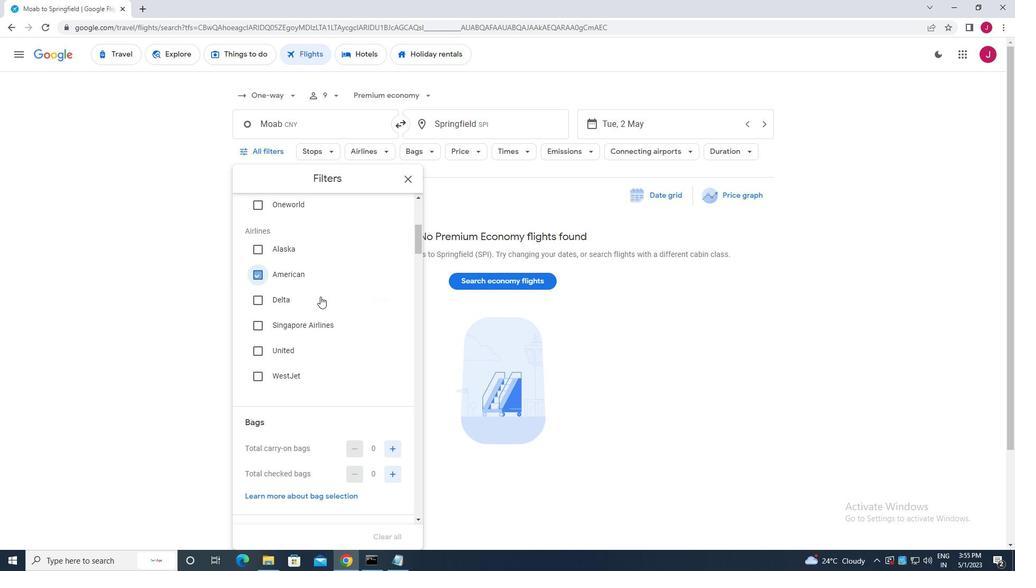 
Action: Mouse scrolled (320, 296) with delta (0, 0)
Screenshot: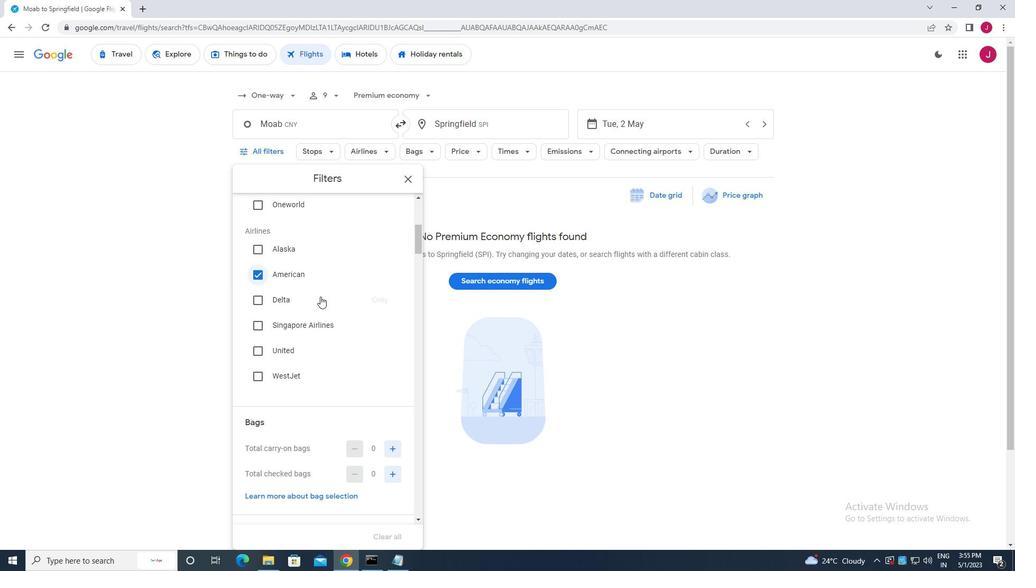 
Action: Mouse scrolled (320, 296) with delta (0, 0)
Screenshot: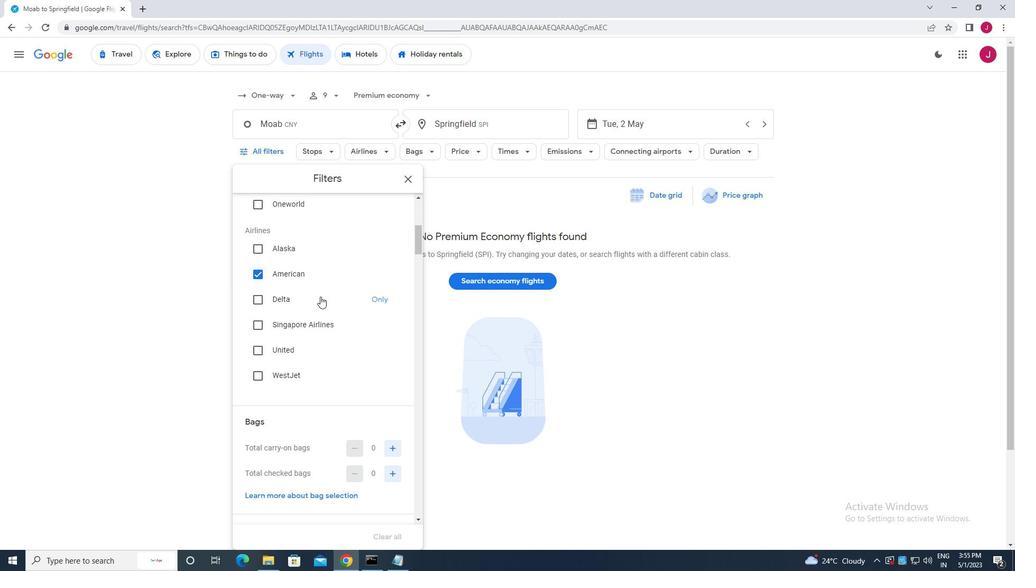 
Action: Mouse moved to (391, 239)
Screenshot: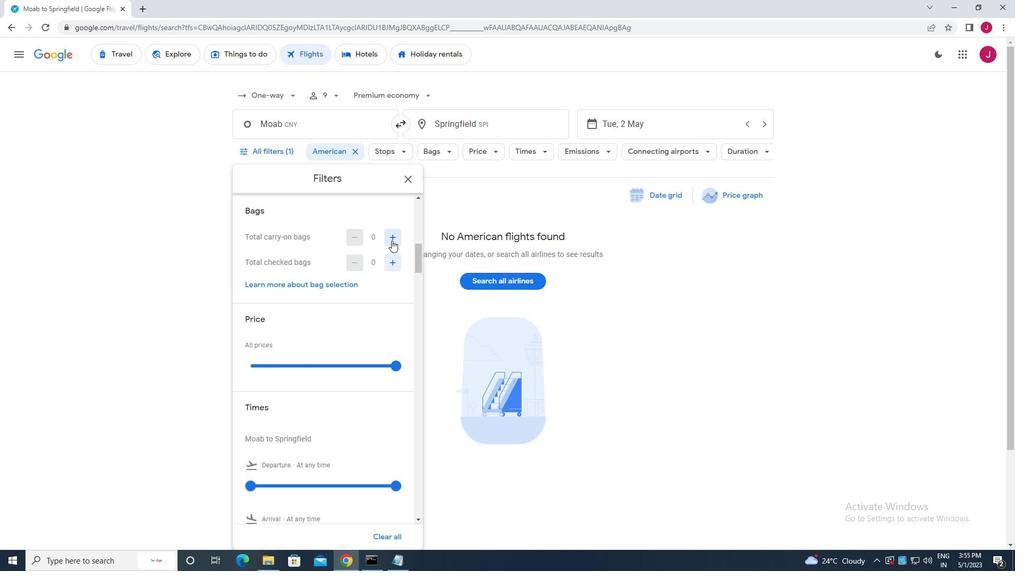 
Action: Mouse pressed left at (391, 239)
Screenshot: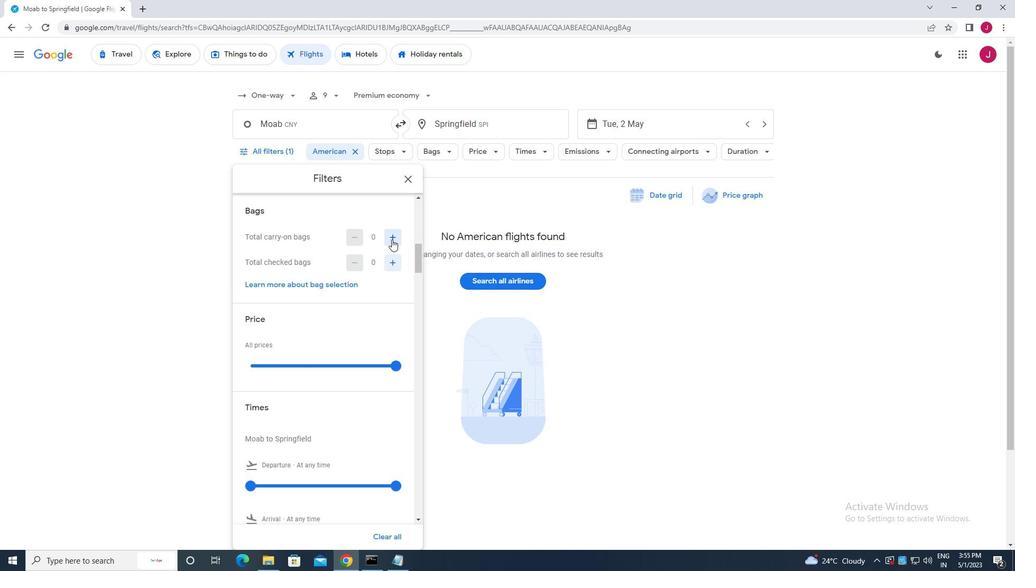 
Action: Mouse moved to (388, 281)
Screenshot: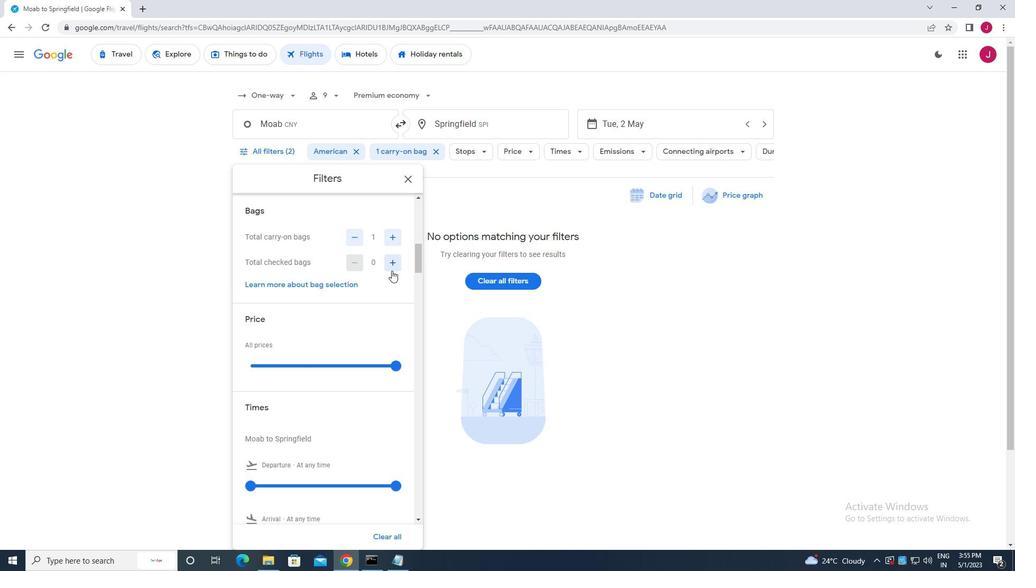
Action: Mouse scrolled (388, 280) with delta (0, 0)
Screenshot: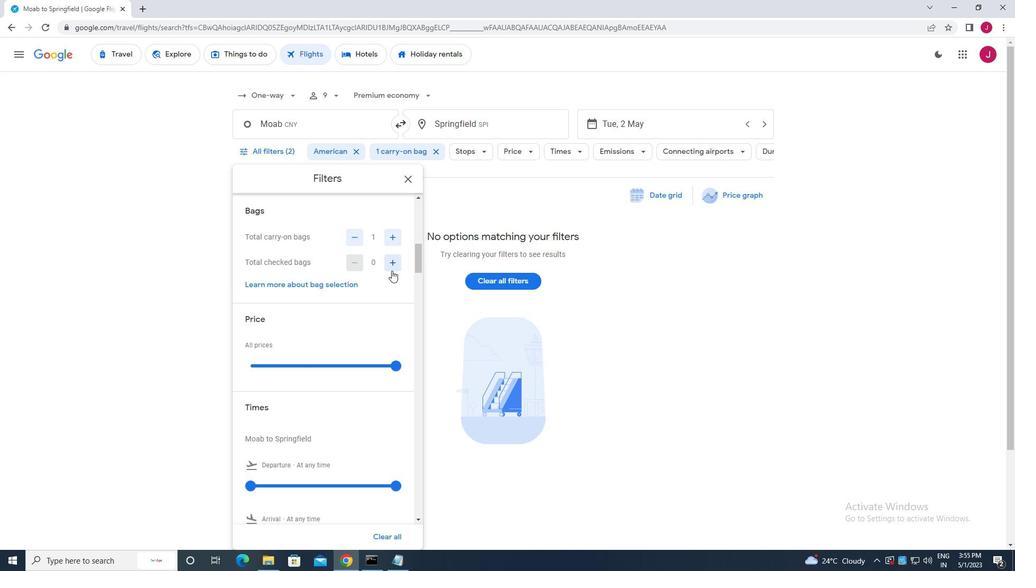 
Action: Mouse moved to (387, 286)
Screenshot: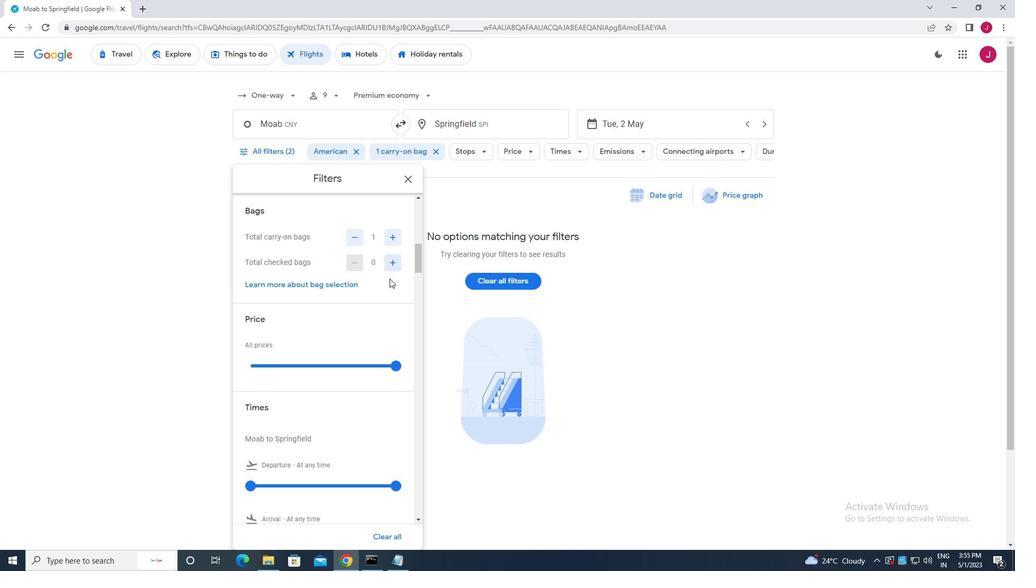 
Action: Mouse scrolled (387, 285) with delta (0, 0)
Screenshot: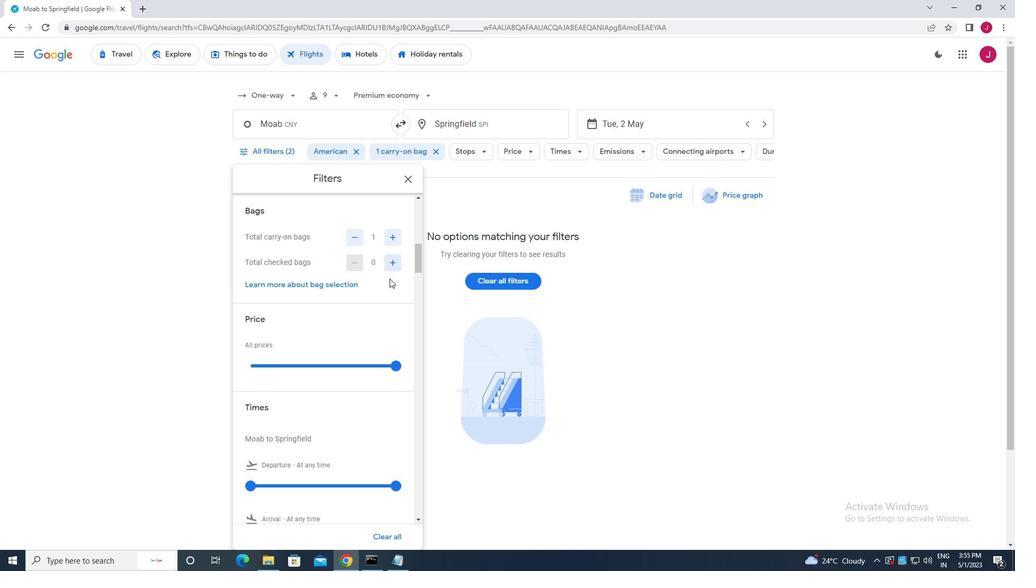 
Action: Mouse moved to (252, 380)
Screenshot: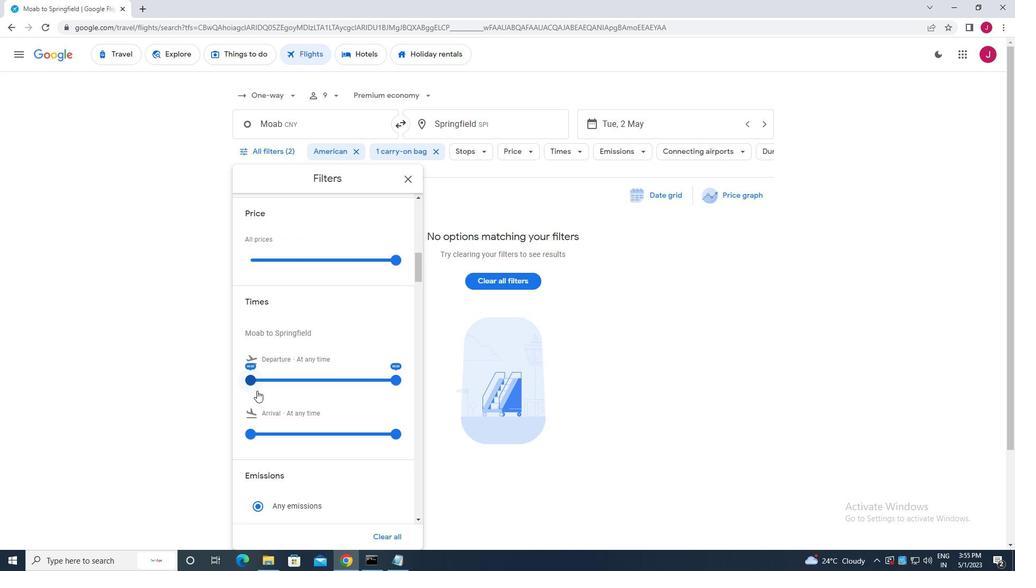
Action: Mouse pressed left at (252, 380)
Screenshot: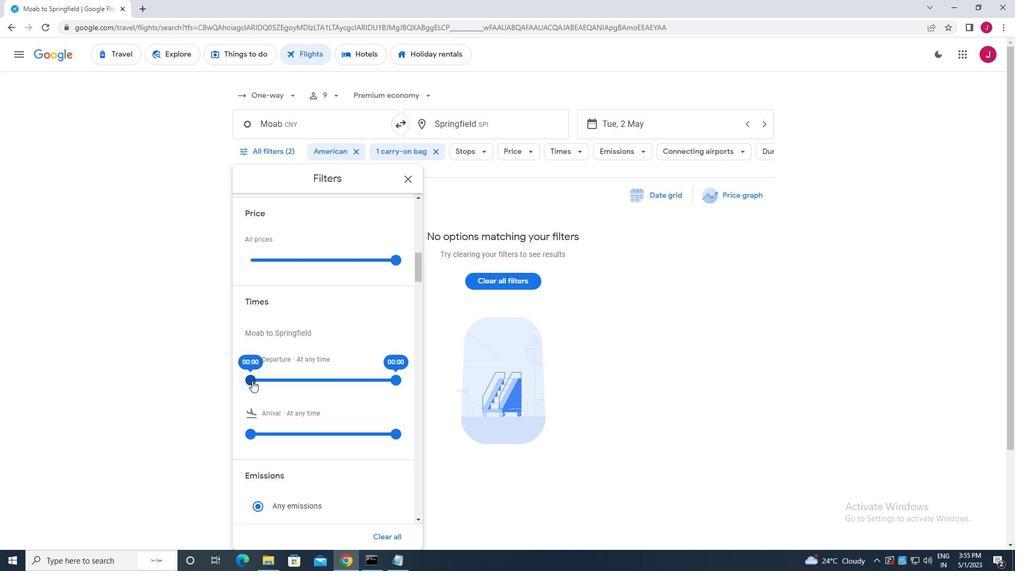 
Action: Mouse moved to (395, 382)
Screenshot: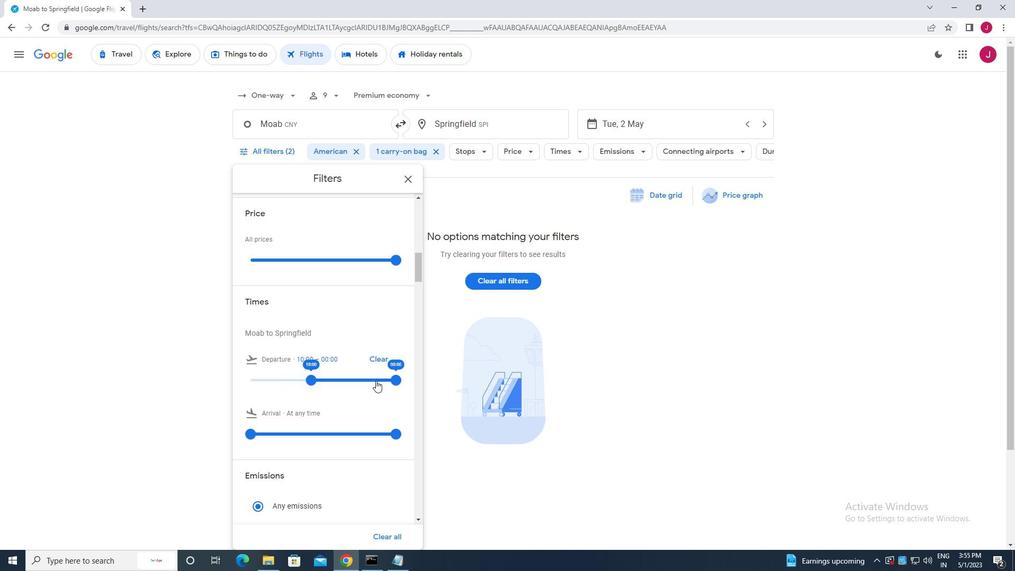 
Action: Mouse pressed left at (395, 382)
Screenshot: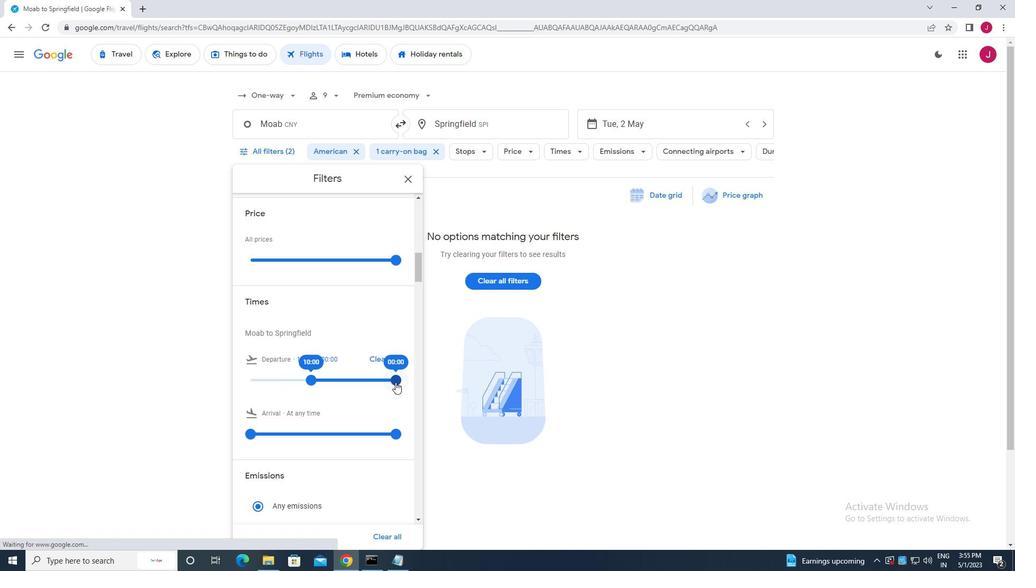 
Action: Mouse moved to (405, 176)
Screenshot: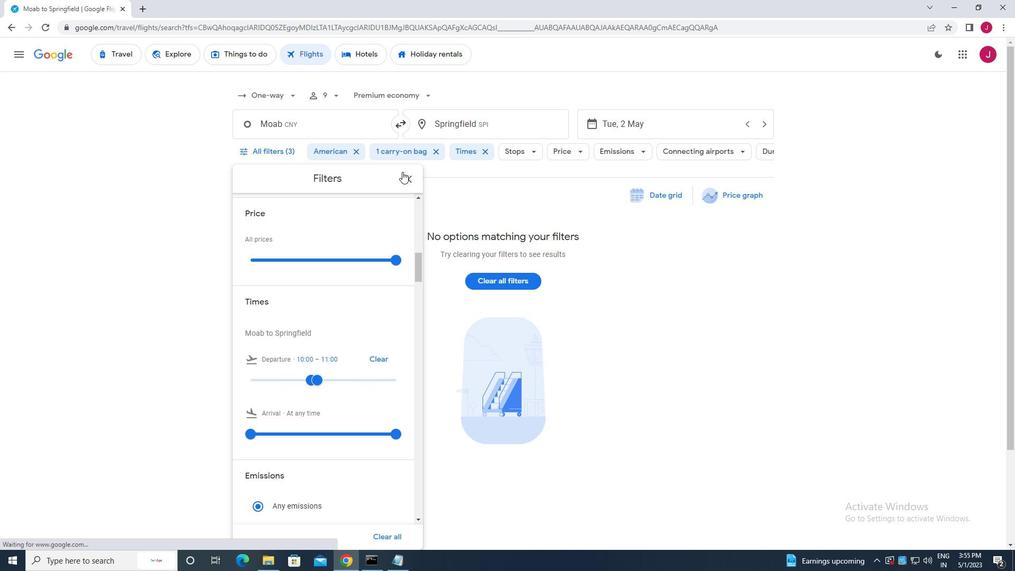 
Action: Mouse pressed left at (405, 176)
Screenshot: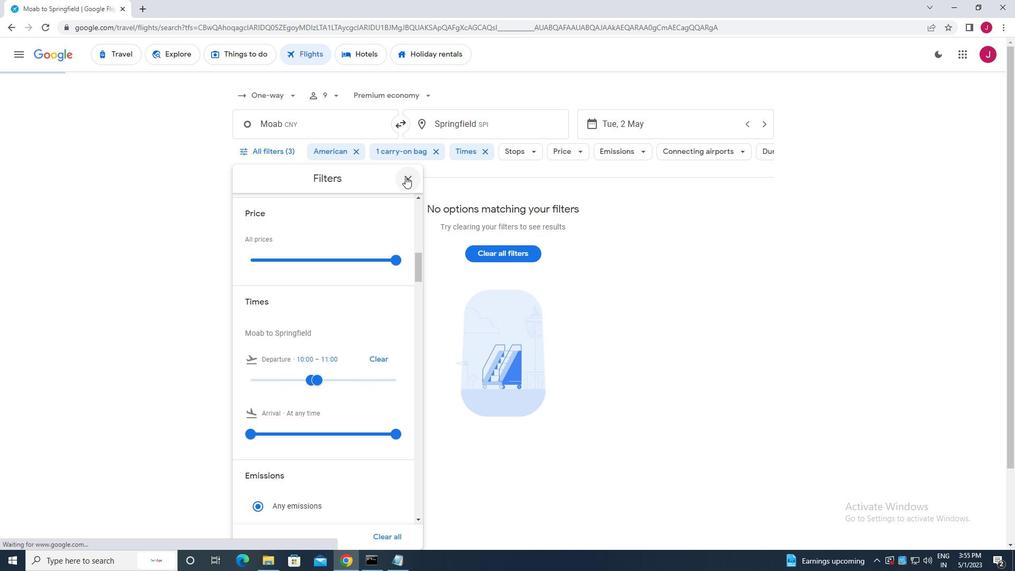 
Action: Mouse moved to (405, 177)
Screenshot: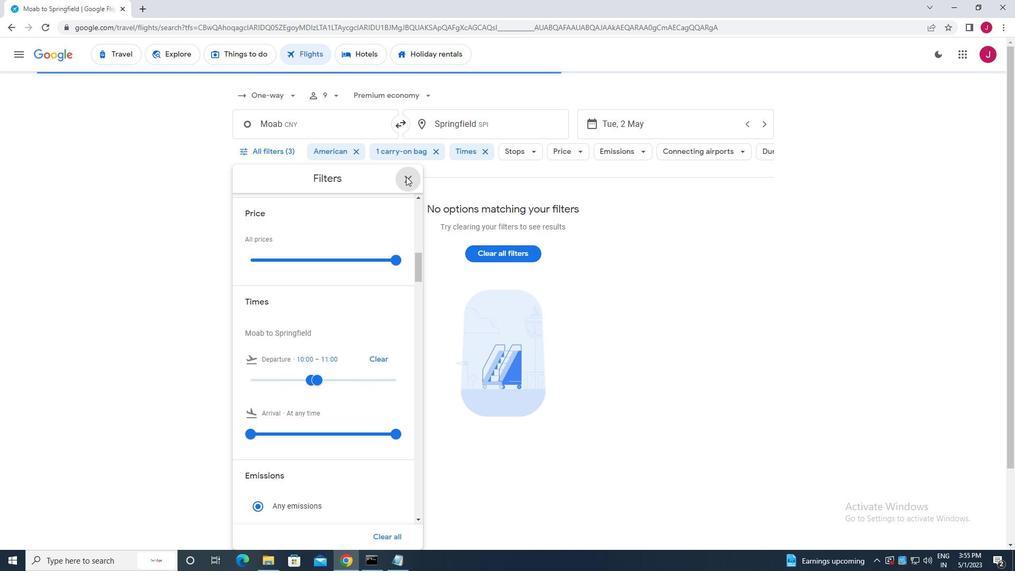 
